 Task: Search one way flight ticket for 4 adults, 1 infant in seat and 1 infant on lap in premium economy from Kotzebue: Ralph Wien Memorial Airport to New Bern: Coastal Carolina Regional Airport (was Craven County Regional) on 5-4-2023. Choice of flights is United. Number of bags: 3 checked bags. Price is upto 107000. Outbound departure time preference is 17:00.
Action: Mouse moved to (381, 321)
Screenshot: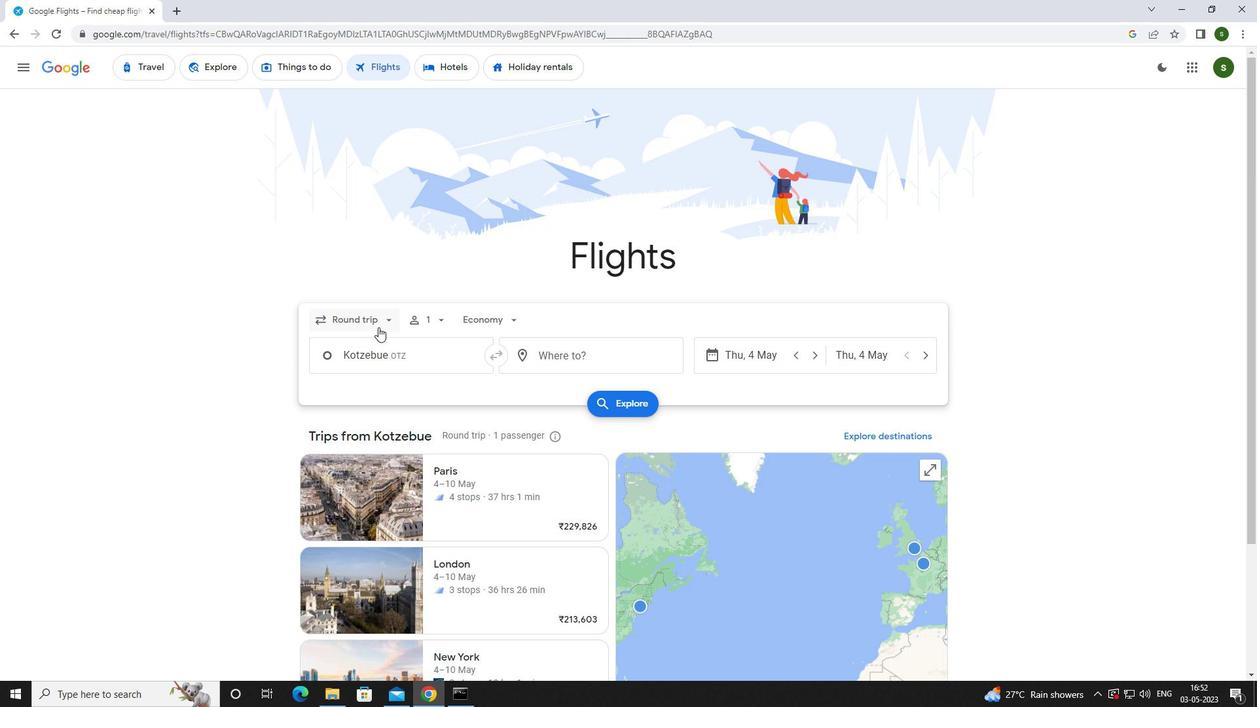 
Action: Mouse pressed left at (381, 321)
Screenshot: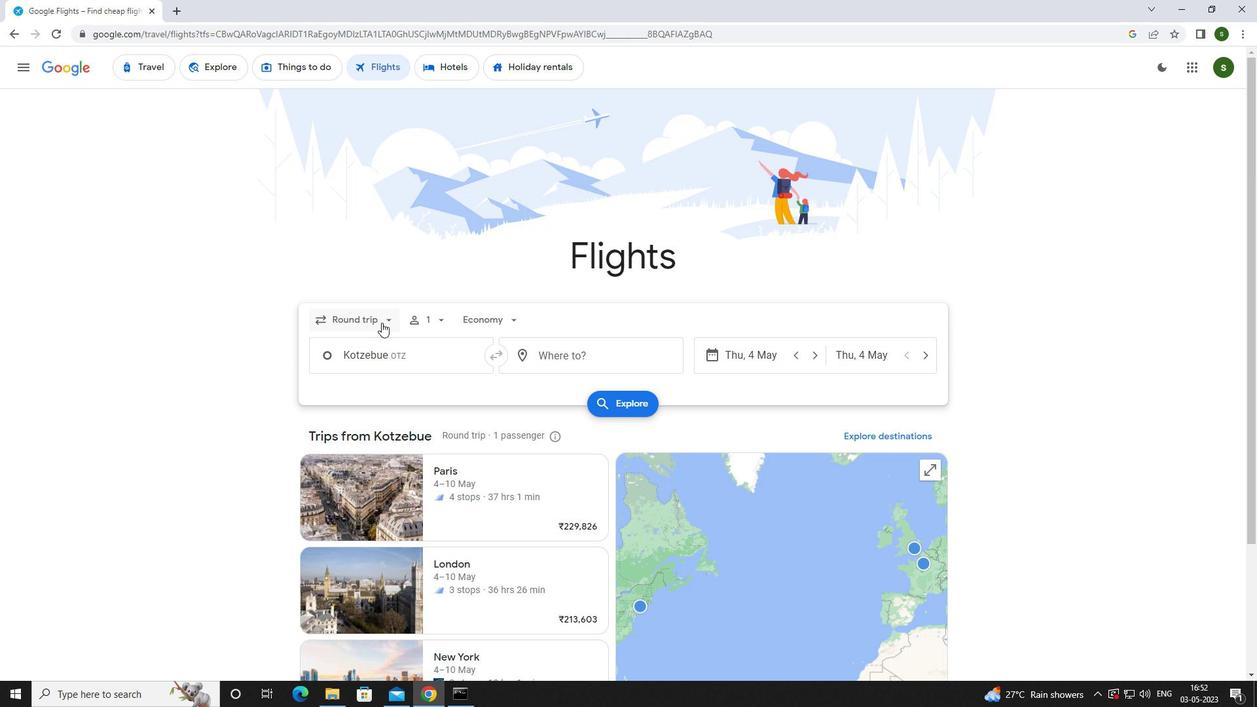 
Action: Mouse moved to (382, 387)
Screenshot: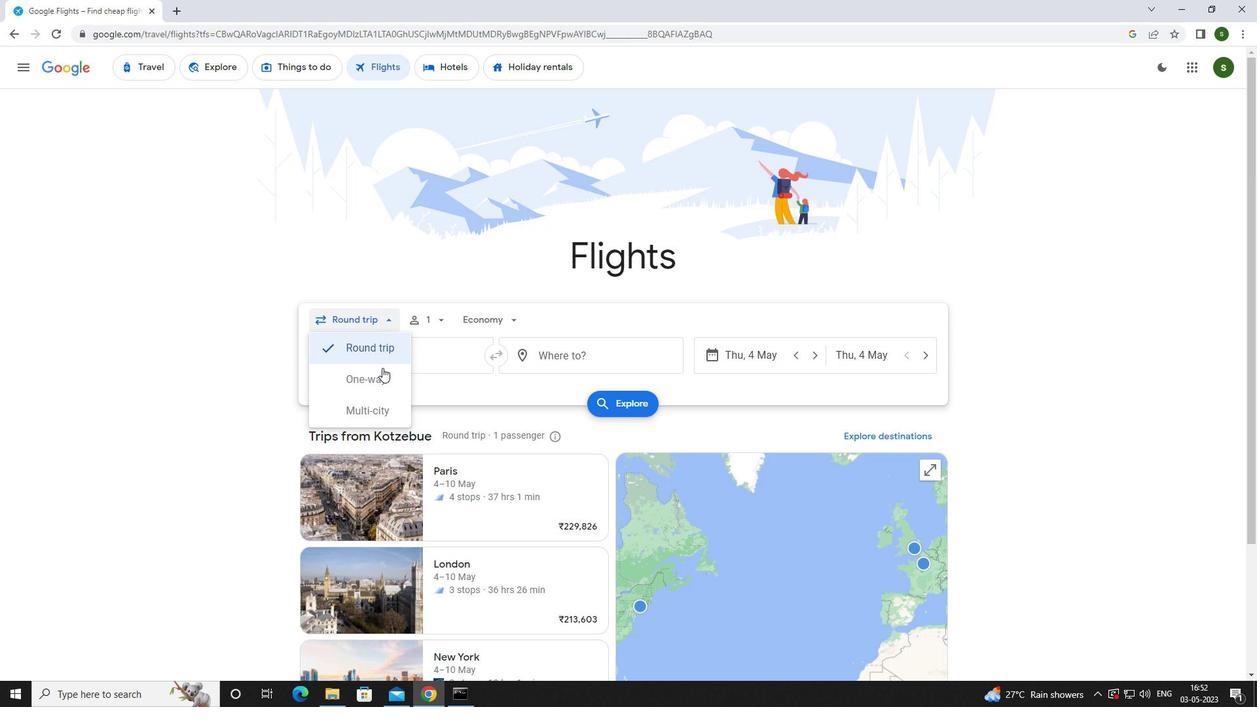 
Action: Mouse pressed left at (382, 387)
Screenshot: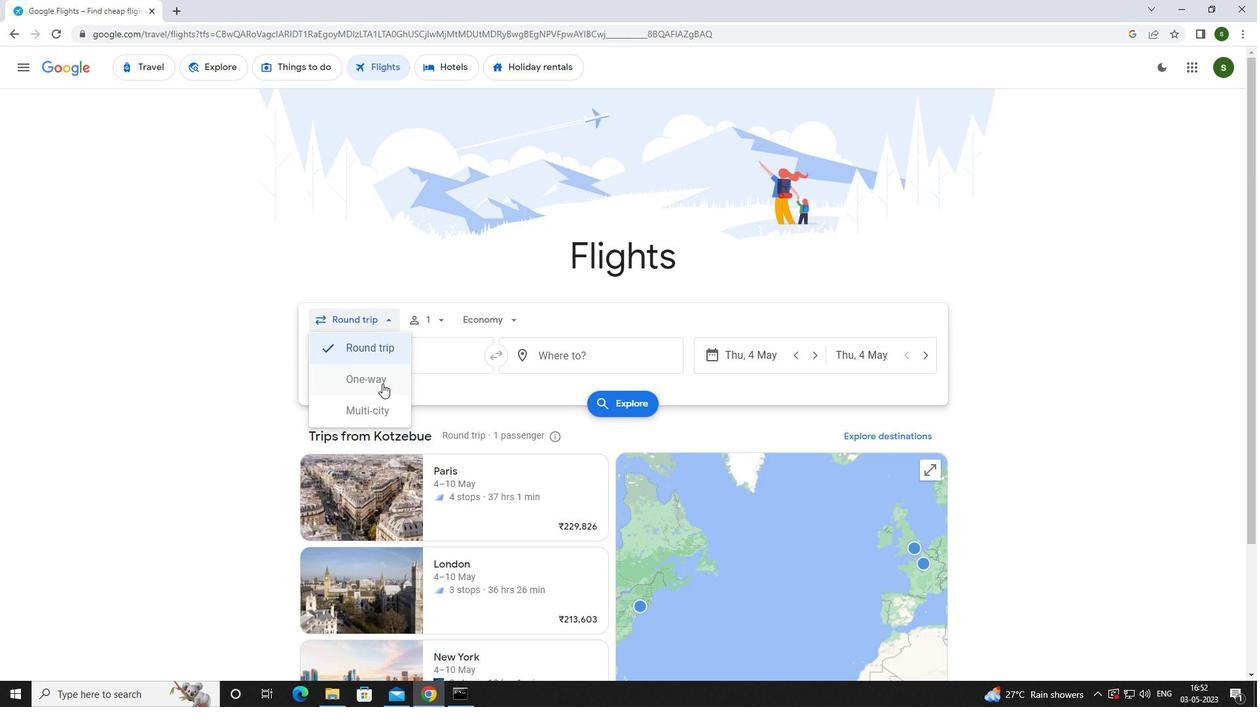 
Action: Mouse moved to (438, 319)
Screenshot: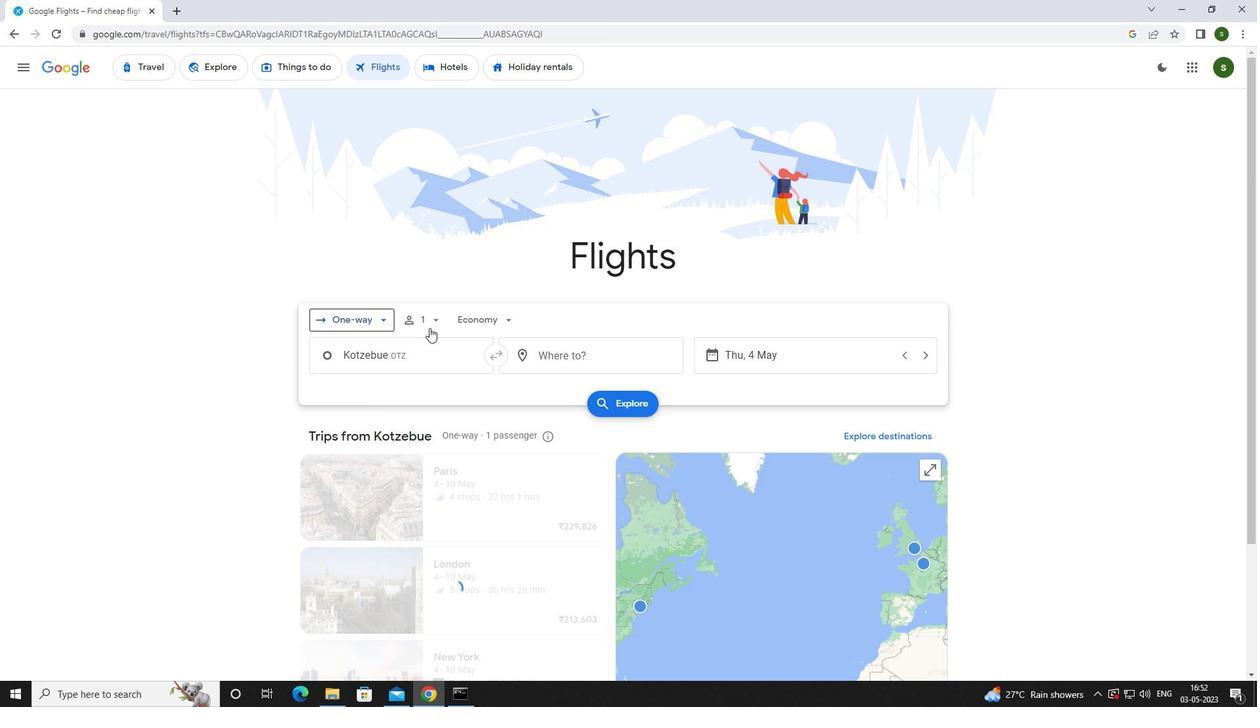 
Action: Mouse pressed left at (438, 319)
Screenshot: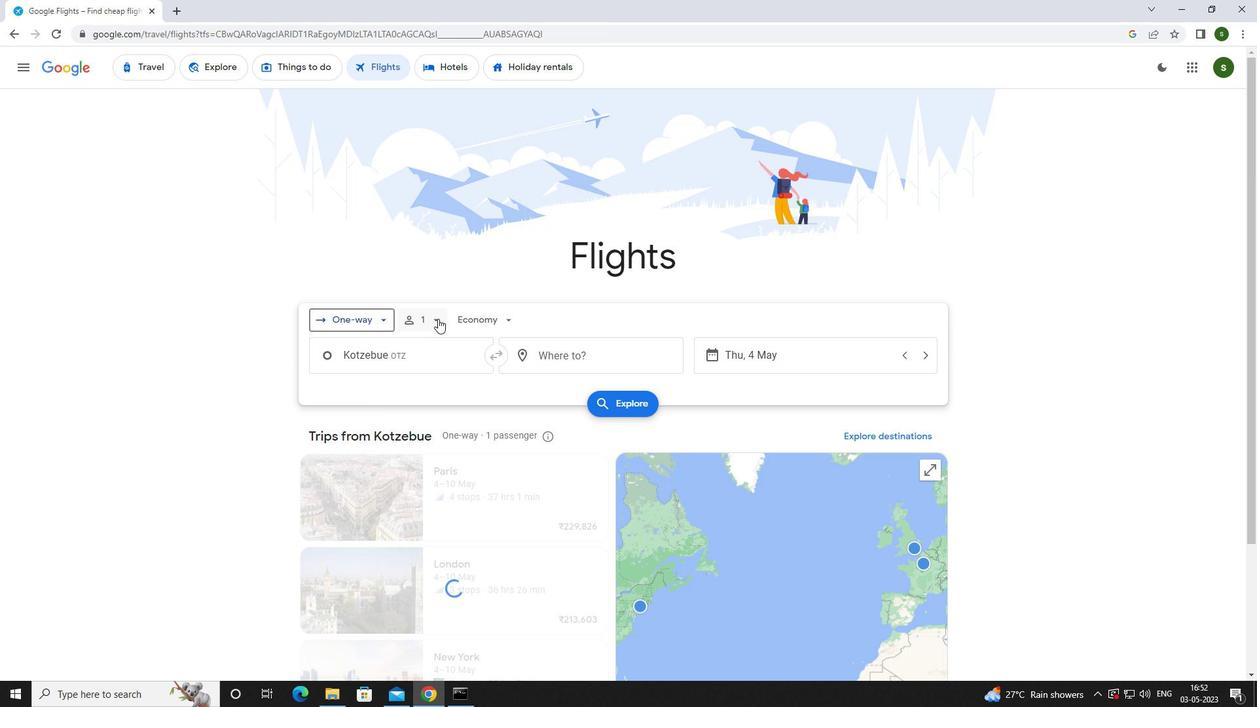 
Action: Mouse moved to (536, 350)
Screenshot: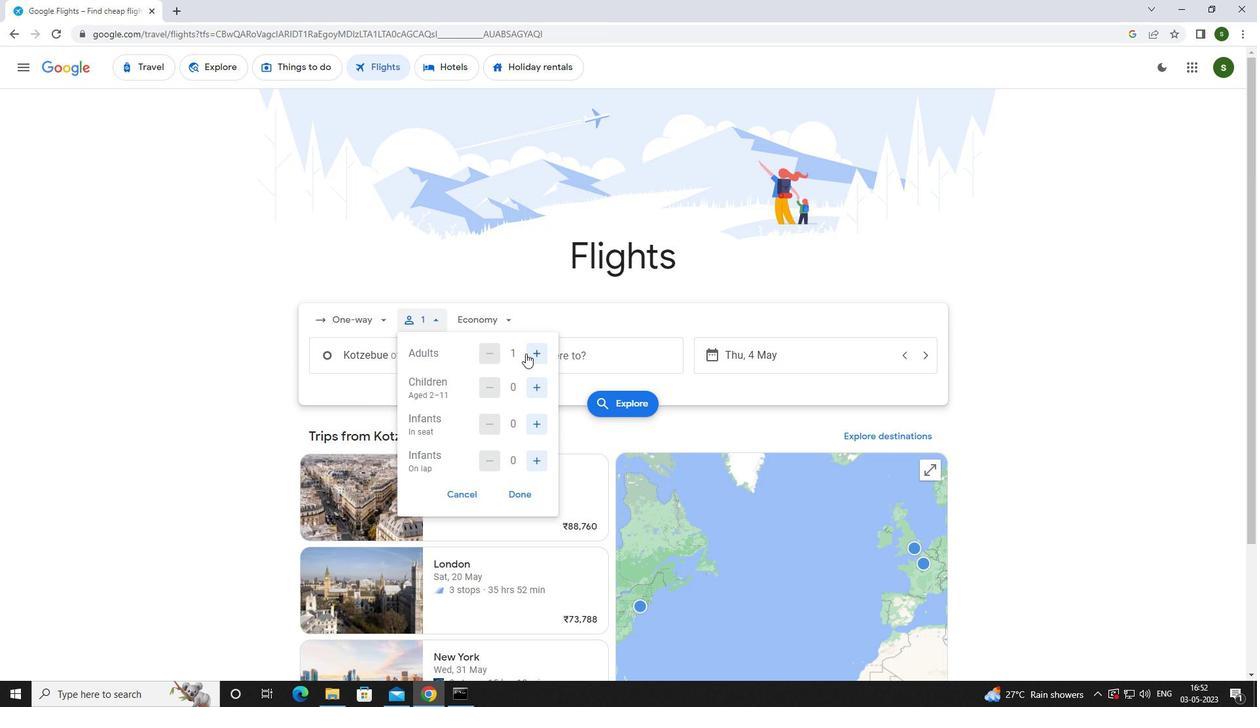 
Action: Mouse pressed left at (536, 350)
Screenshot: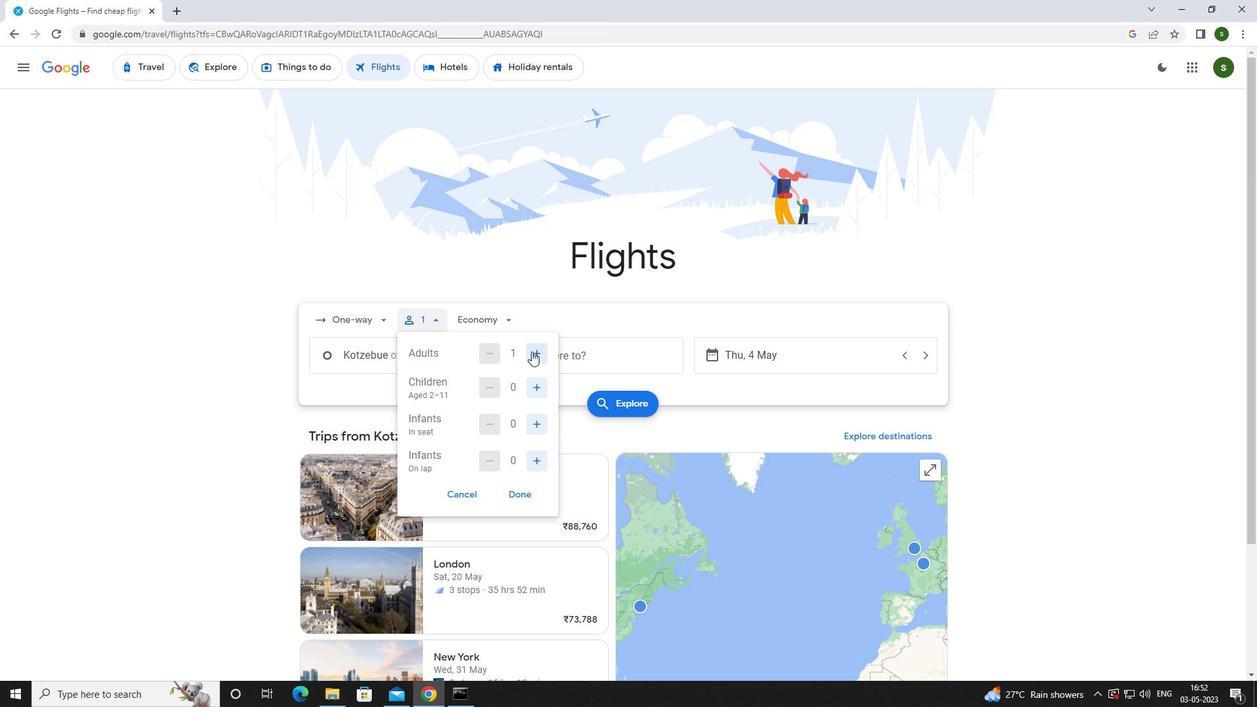 
Action: Mouse pressed left at (536, 350)
Screenshot: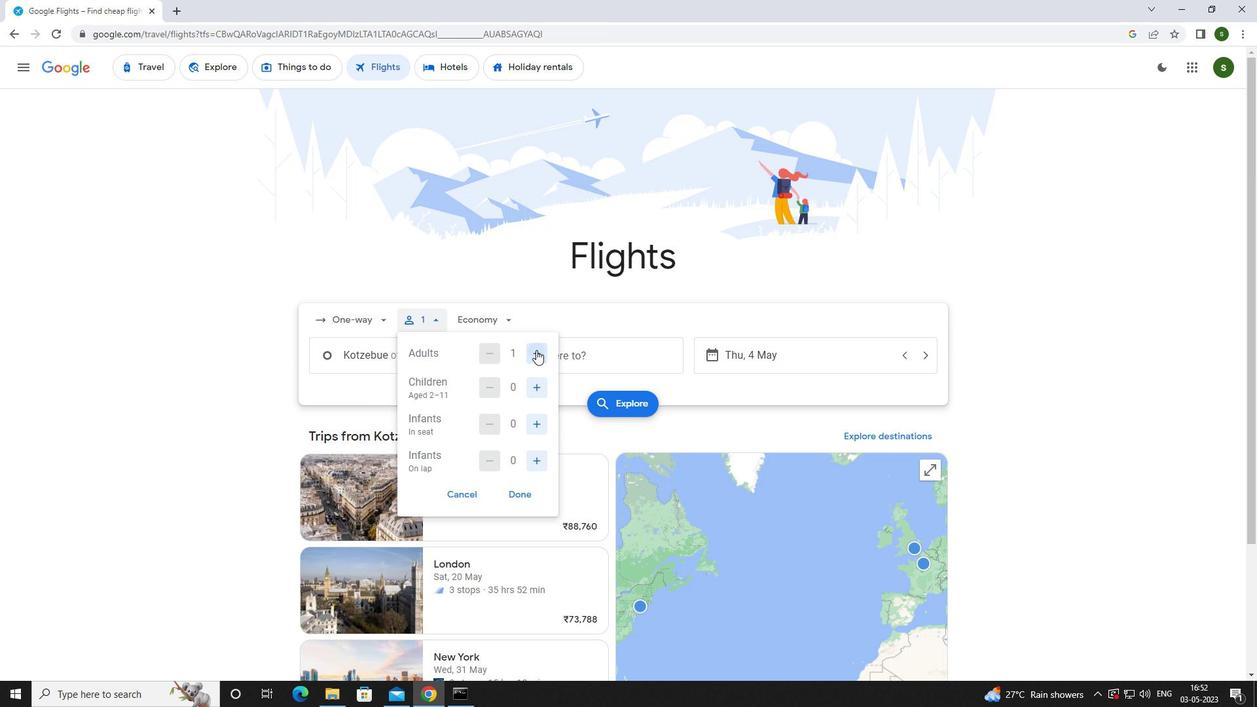 
Action: Mouse pressed left at (536, 350)
Screenshot: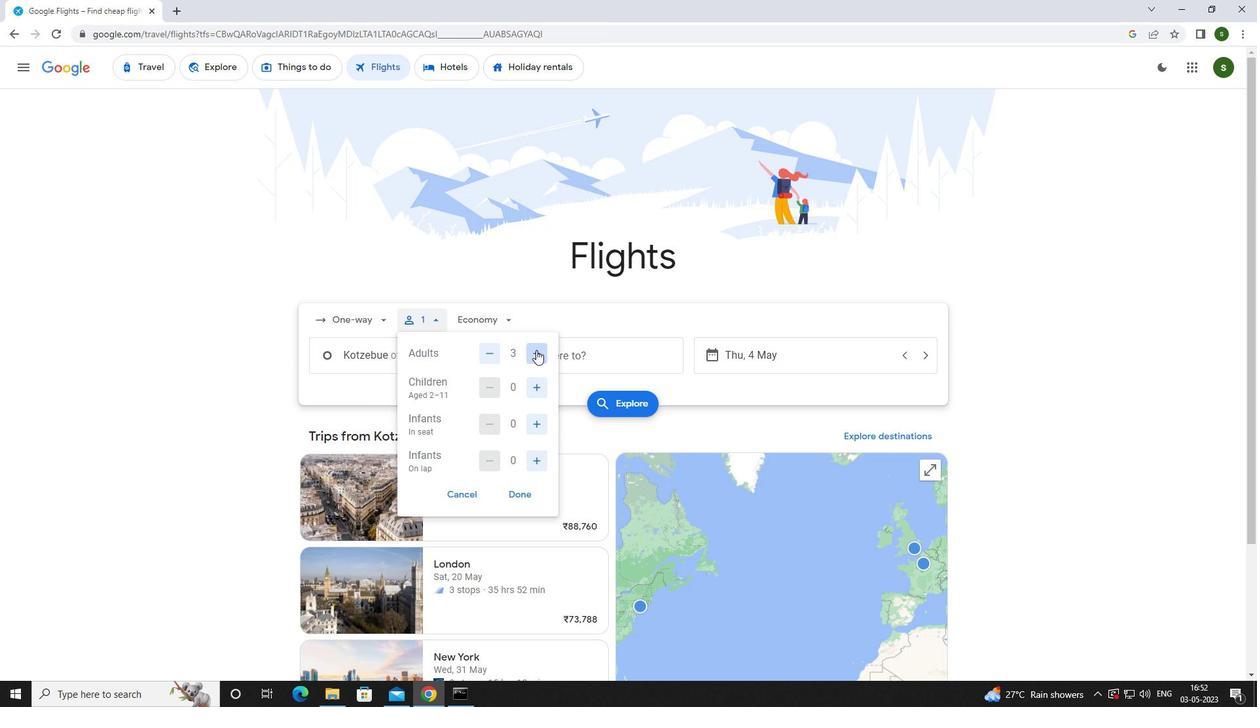 
Action: Mouse moved to (534, 433)
Screenshot: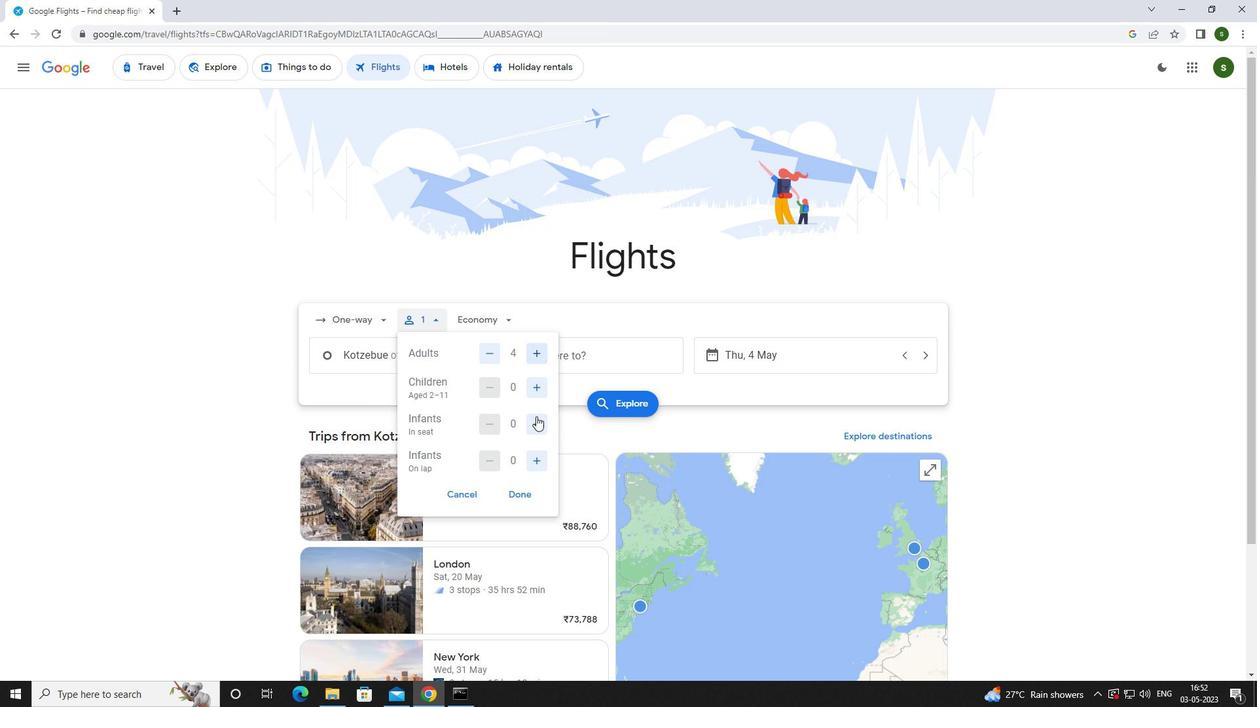 
Action: Mouse pressed left at (534, 433)
Screenshot: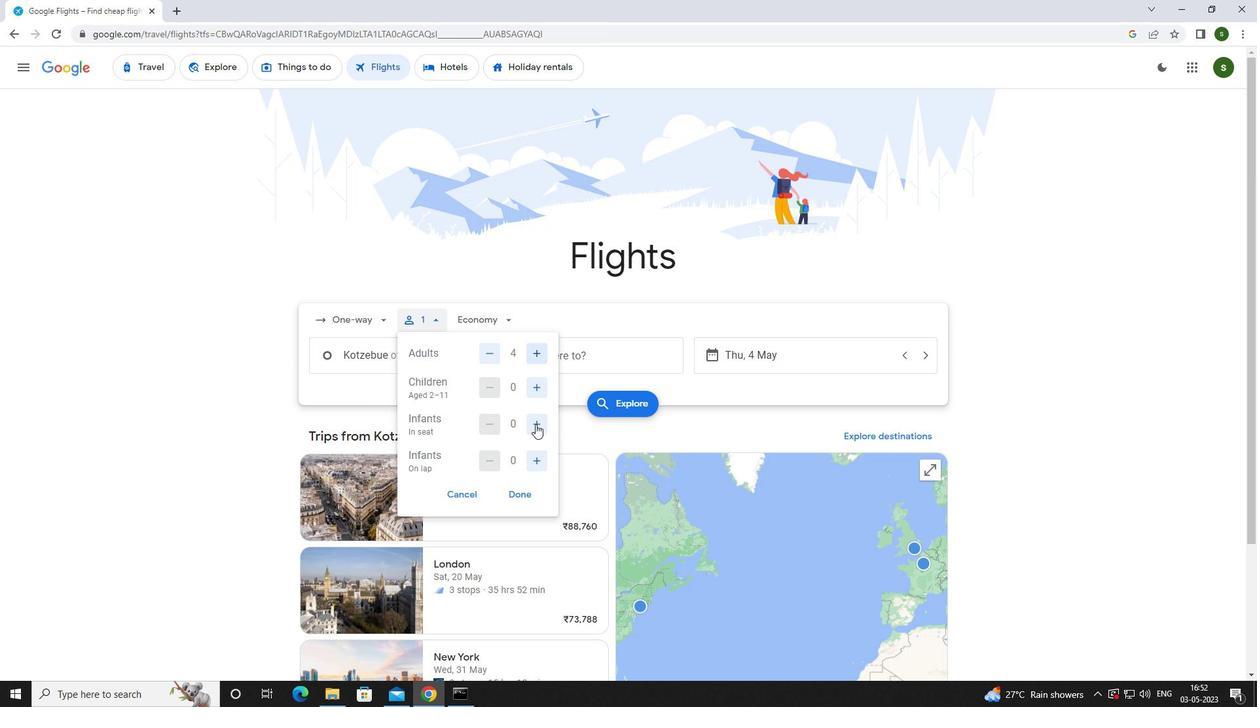 
Action: Mouse moved to (536, 454)
Screenshot: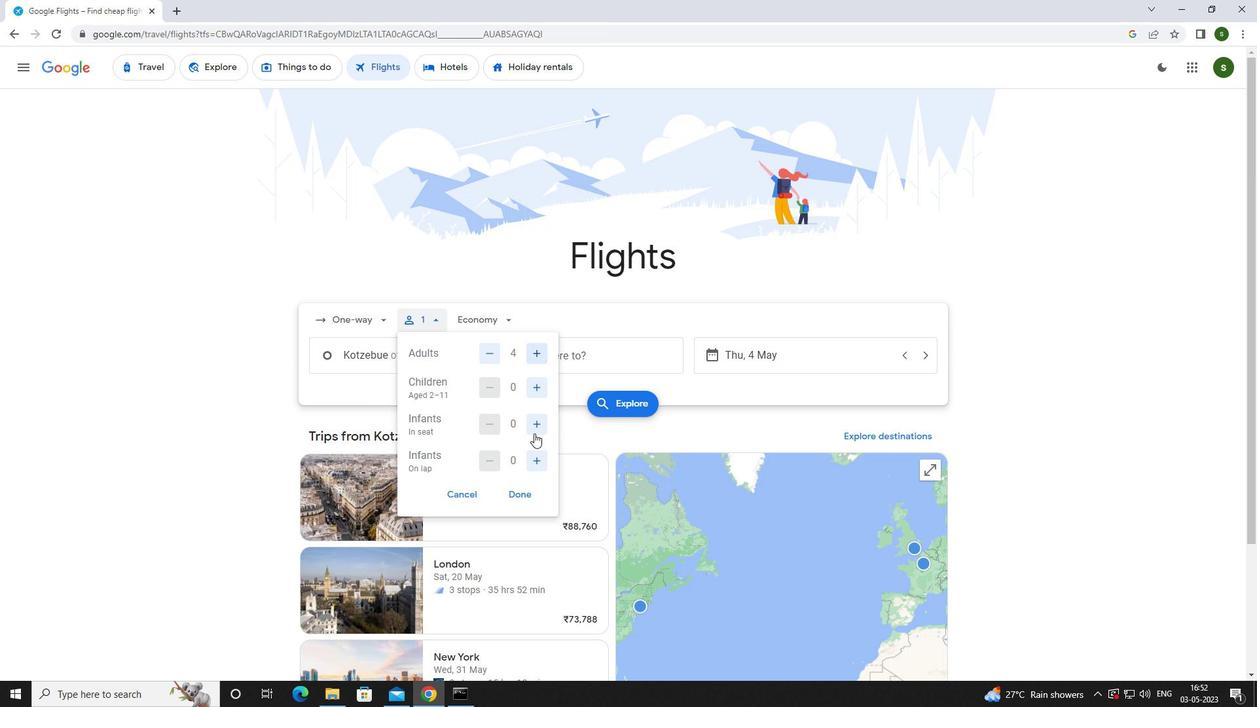 
Action: Mouse pressed left at (536, 454)
Screenshot: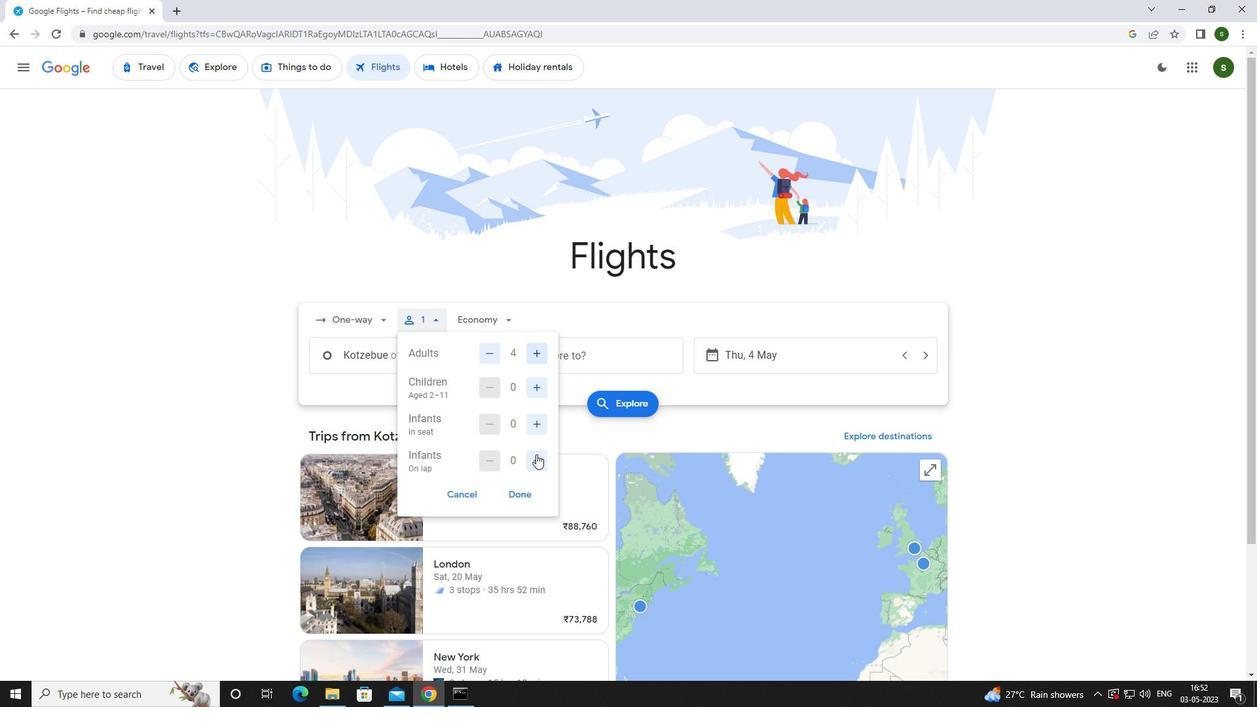 
Action: Mouse moved to (494, 317)
Screenshot: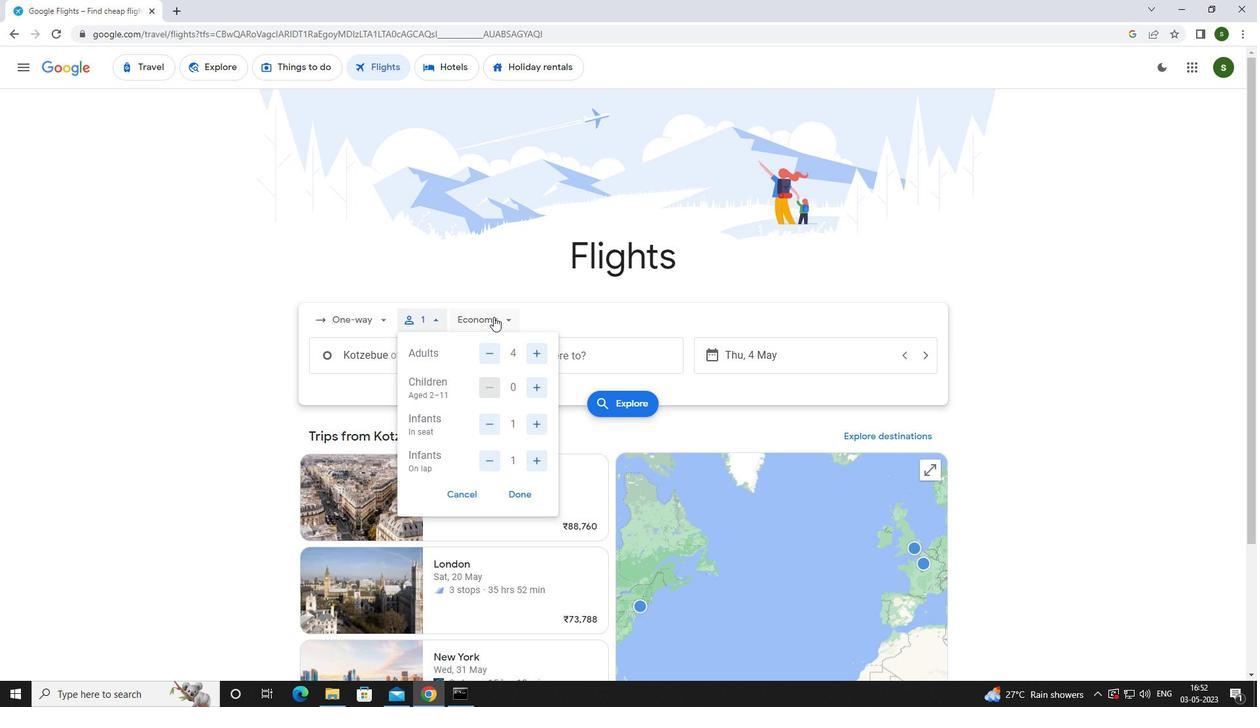 
Action: Mouse pressed left at (494, 317)
Screenshot: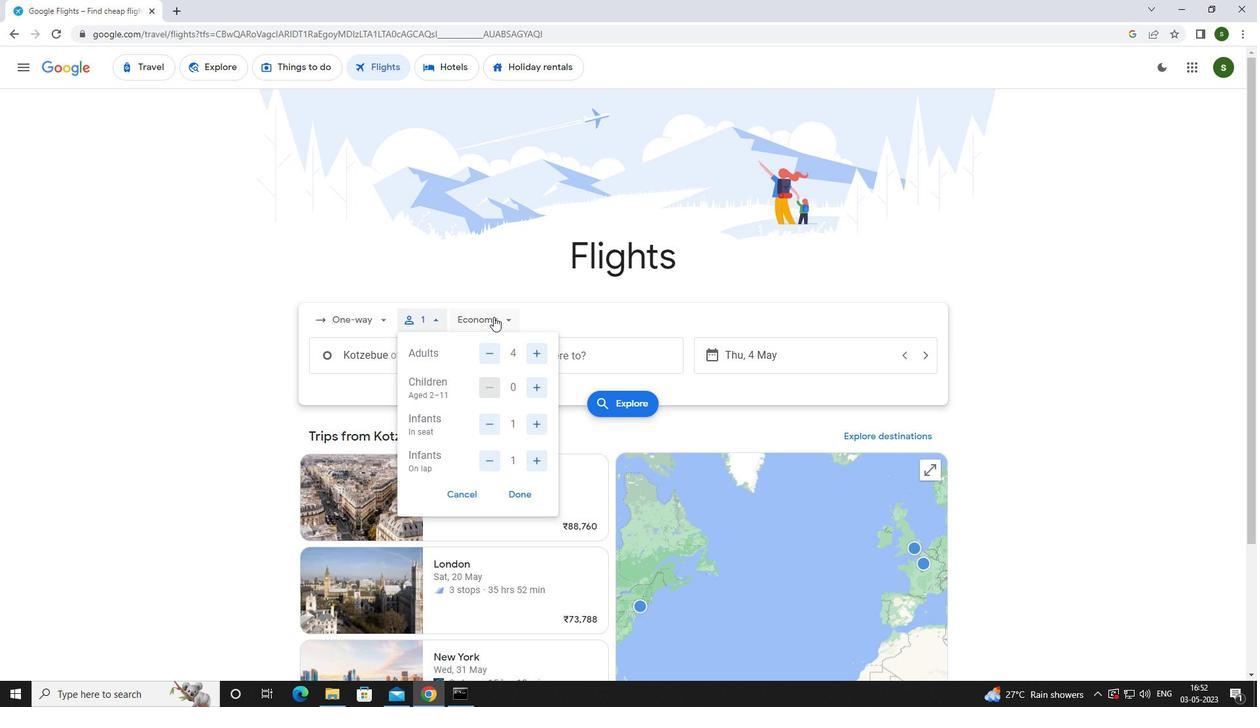 
Action: Mouse moved to (506, 381)
Screenshot: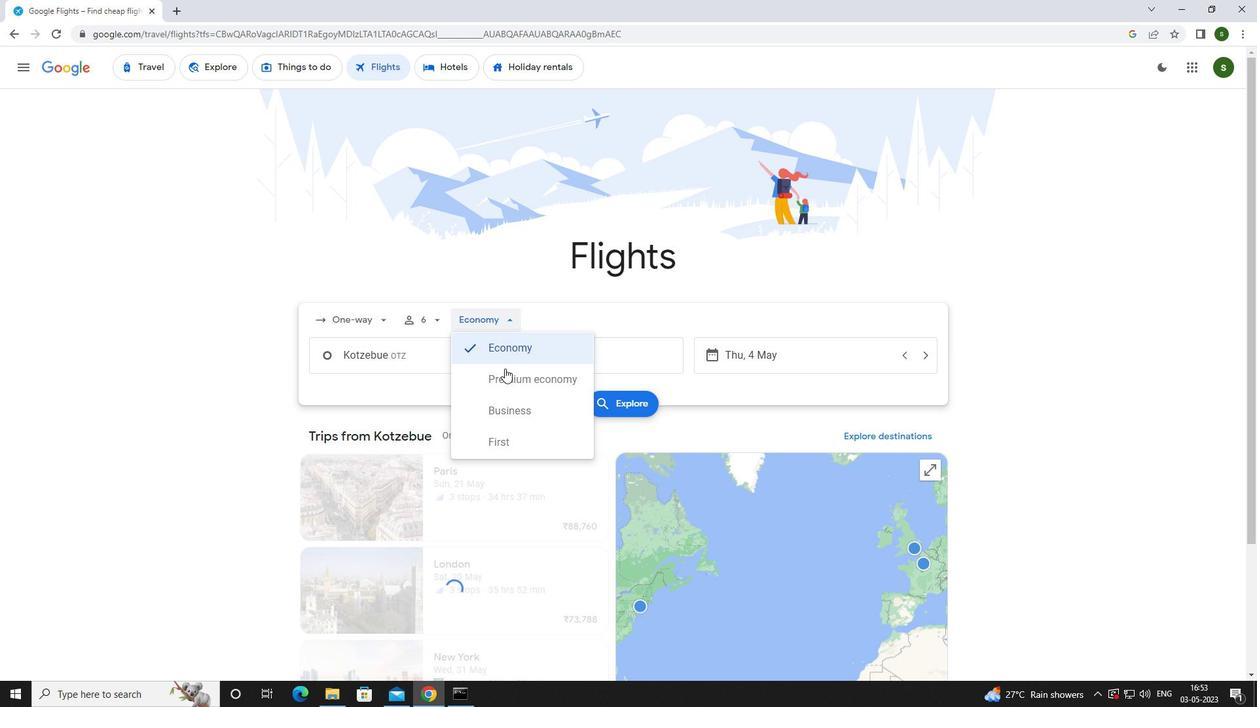 
Action: Mouse pressed left at (506, 381)
Screenshot: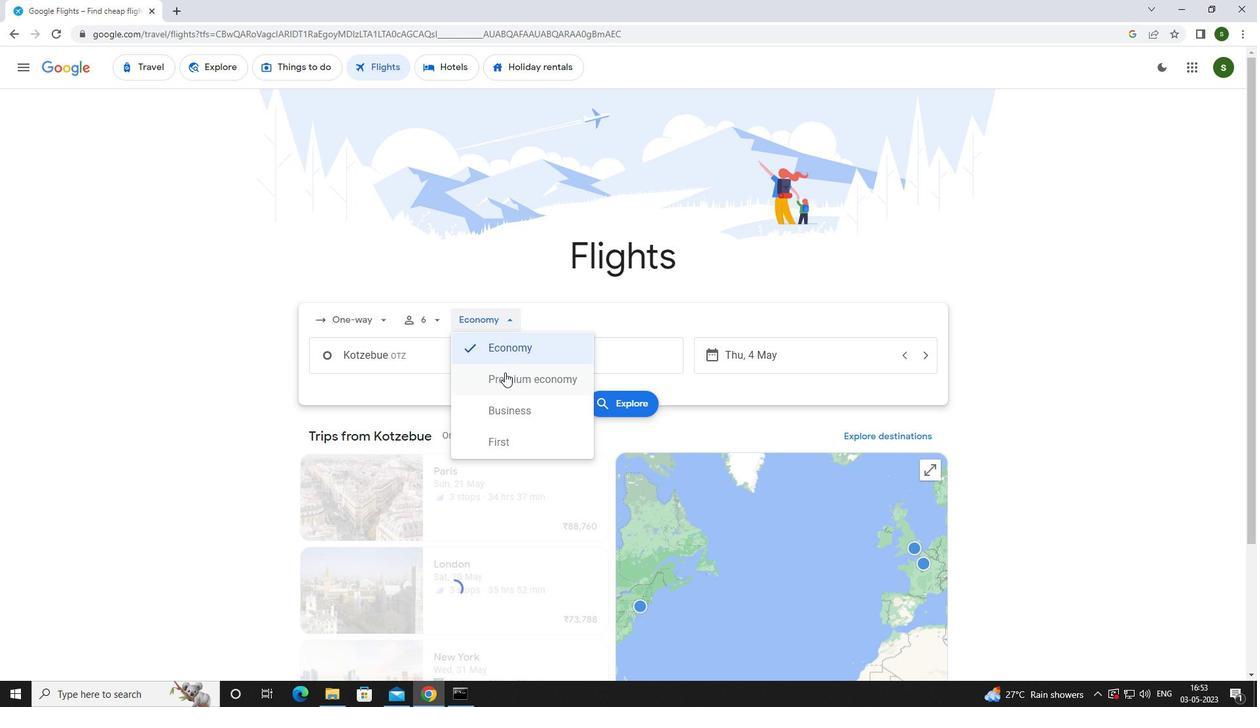 
Action: Mouse moved to (442, 353)
Screenshot: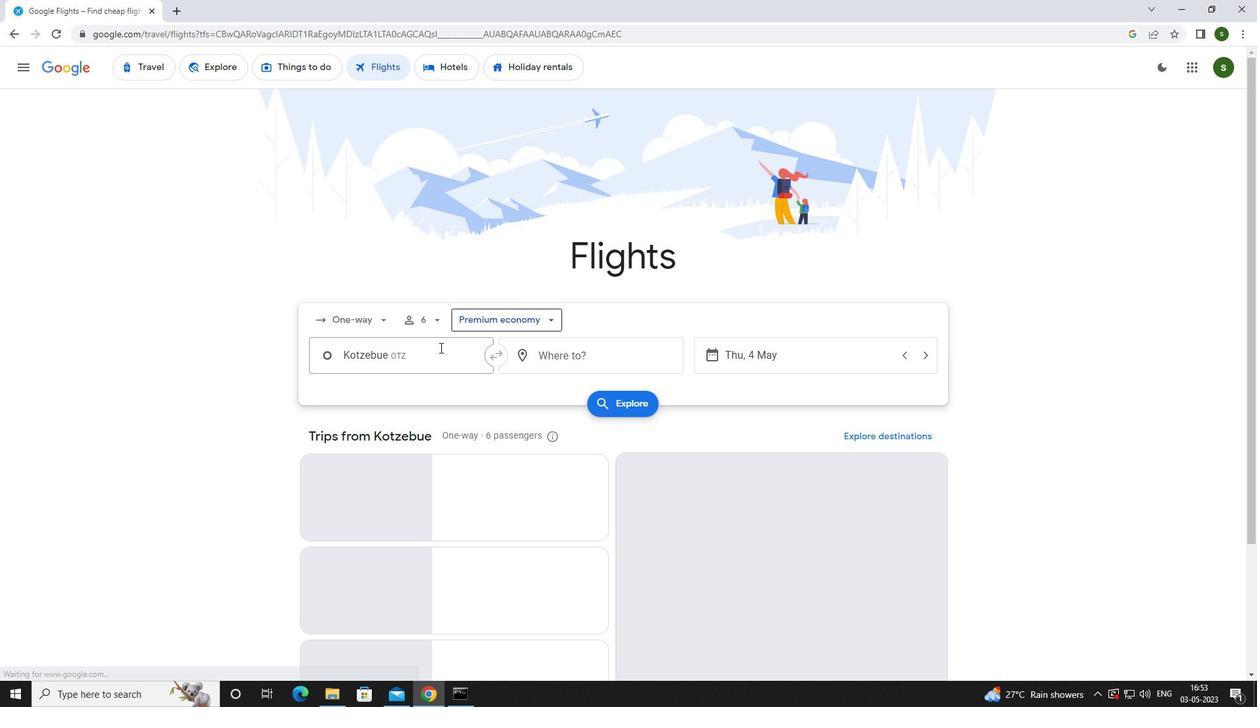 
Action: Mouse pressed left at (442, 353)
Screenshot: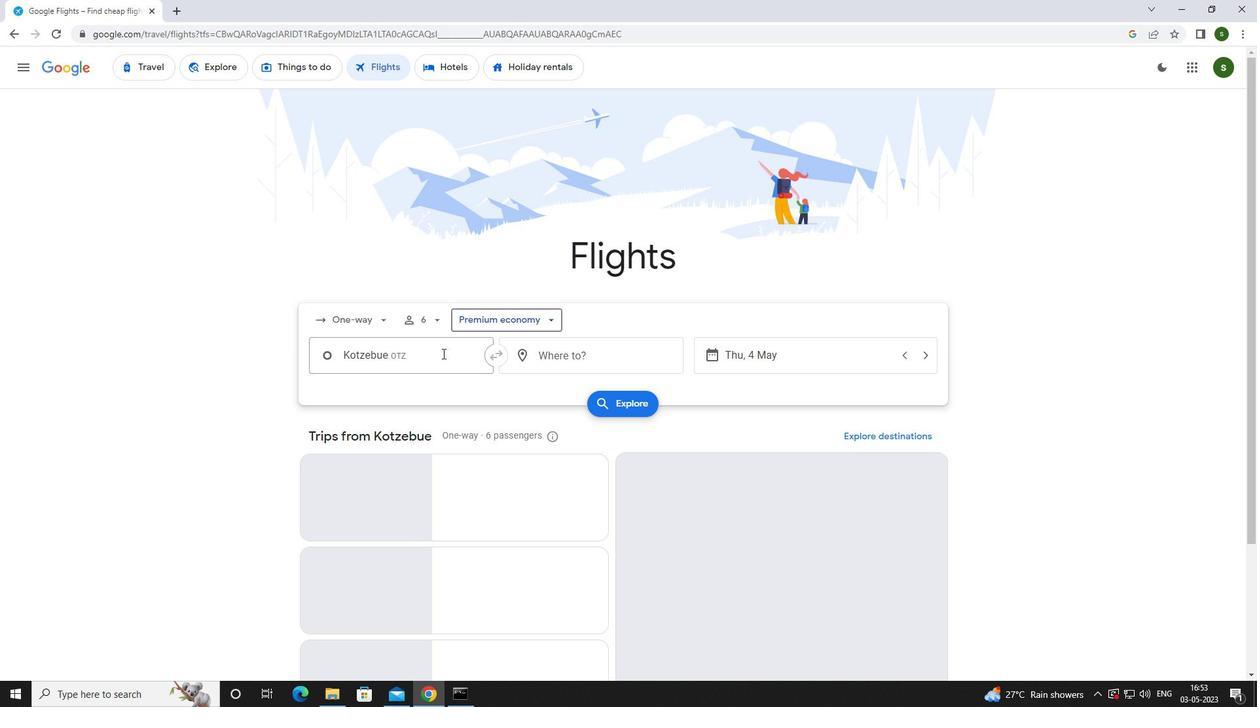 
Action: Key pressed <Key.caps_lock>r<Key.caps_lock>ap<Key.backspace>lp
Screenshot: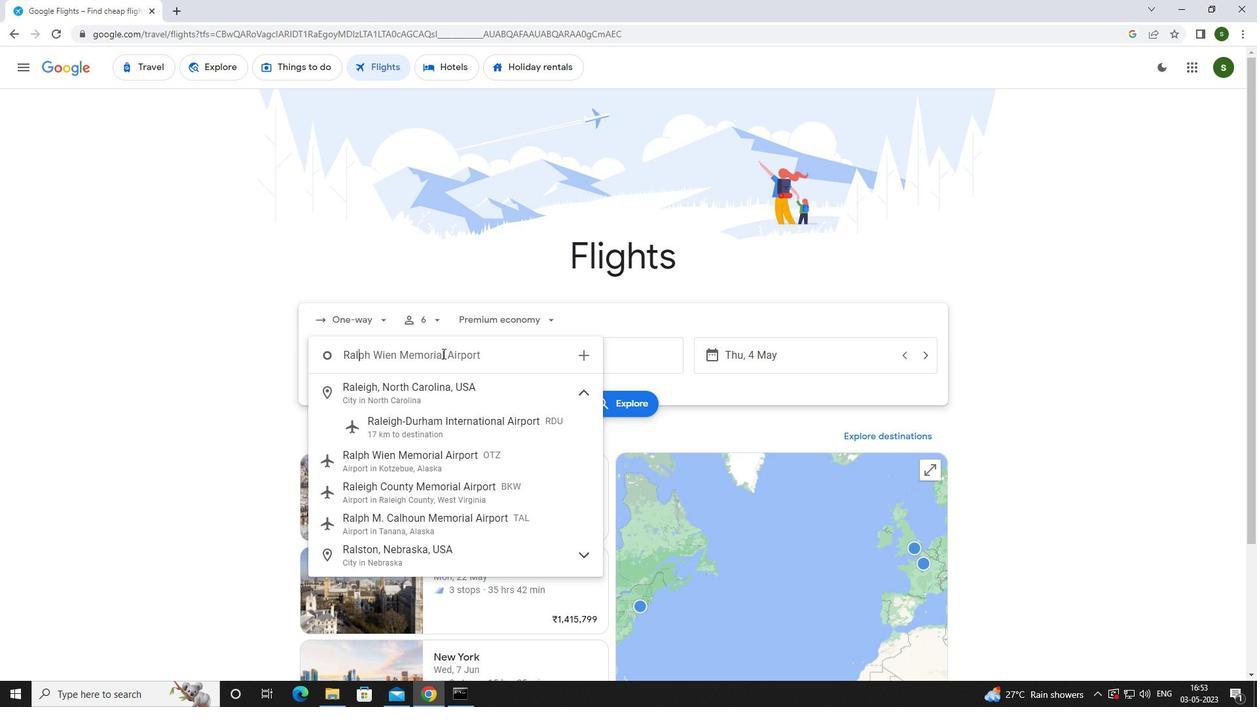 
Action: Mouse moved to (445, 379)
Screenshot: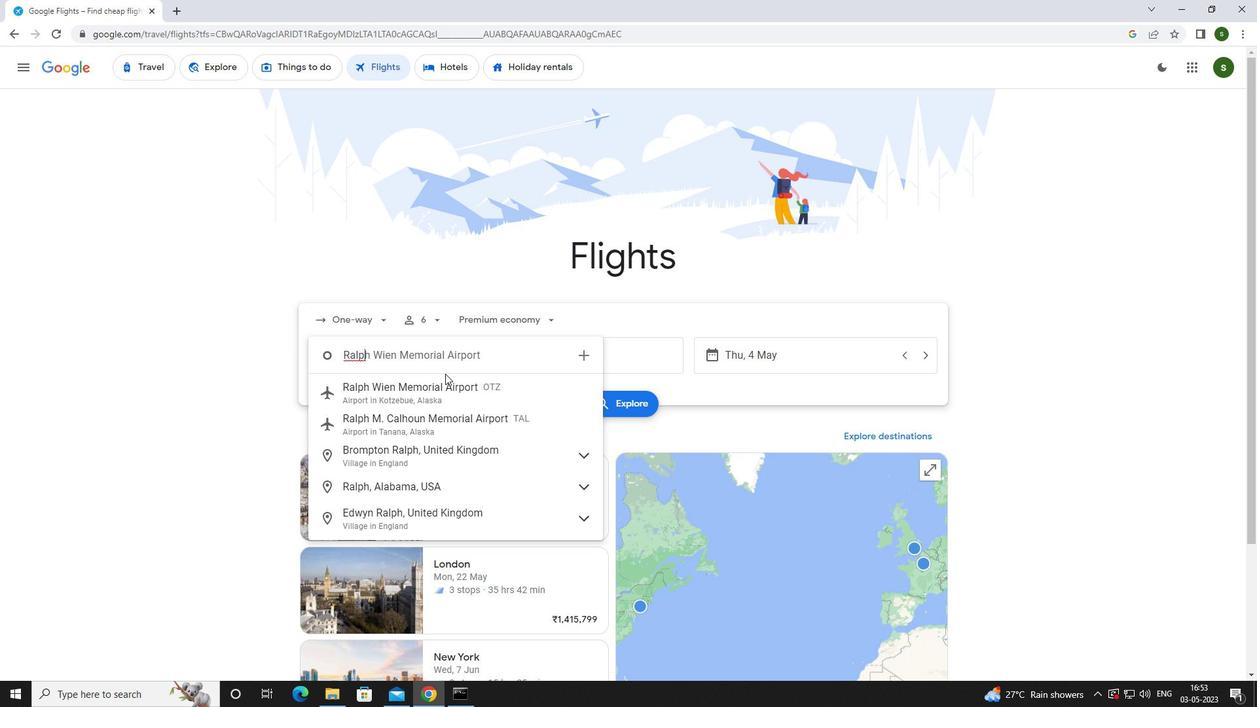 
Action: Mouse pressed left at (445, 379)
Screenshot: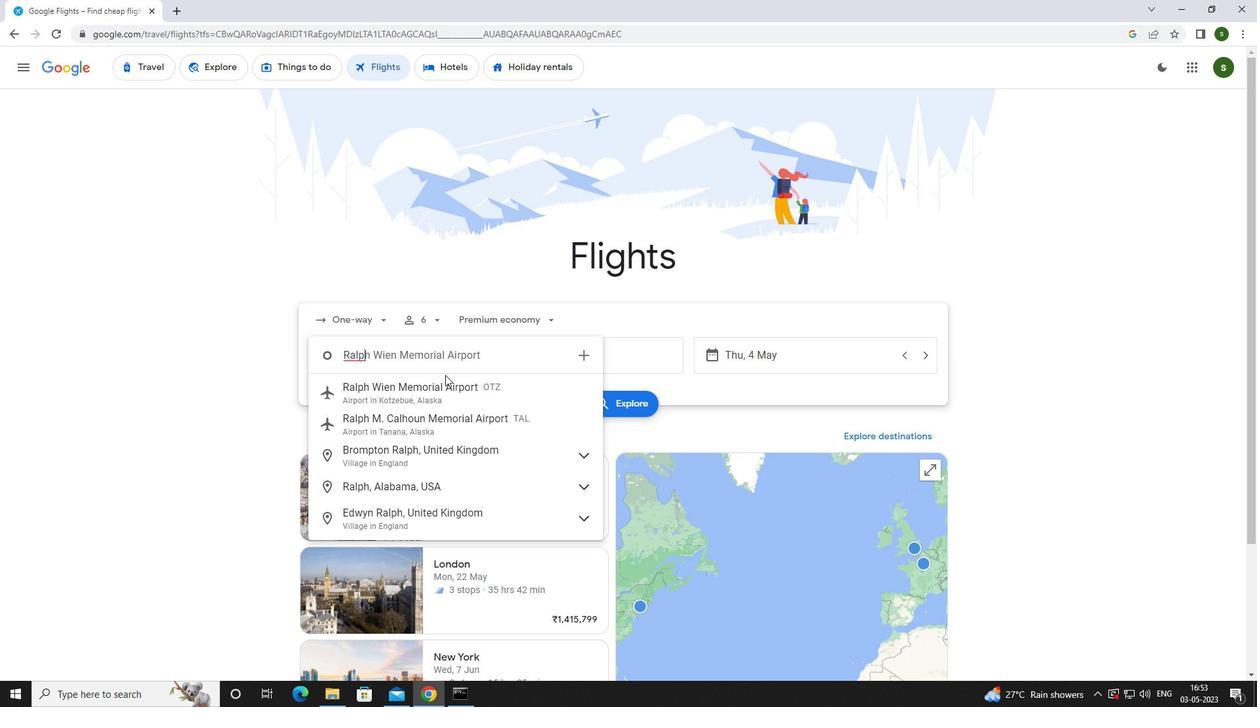 
Action: Mouse moved to (542, 349)
Screenshot: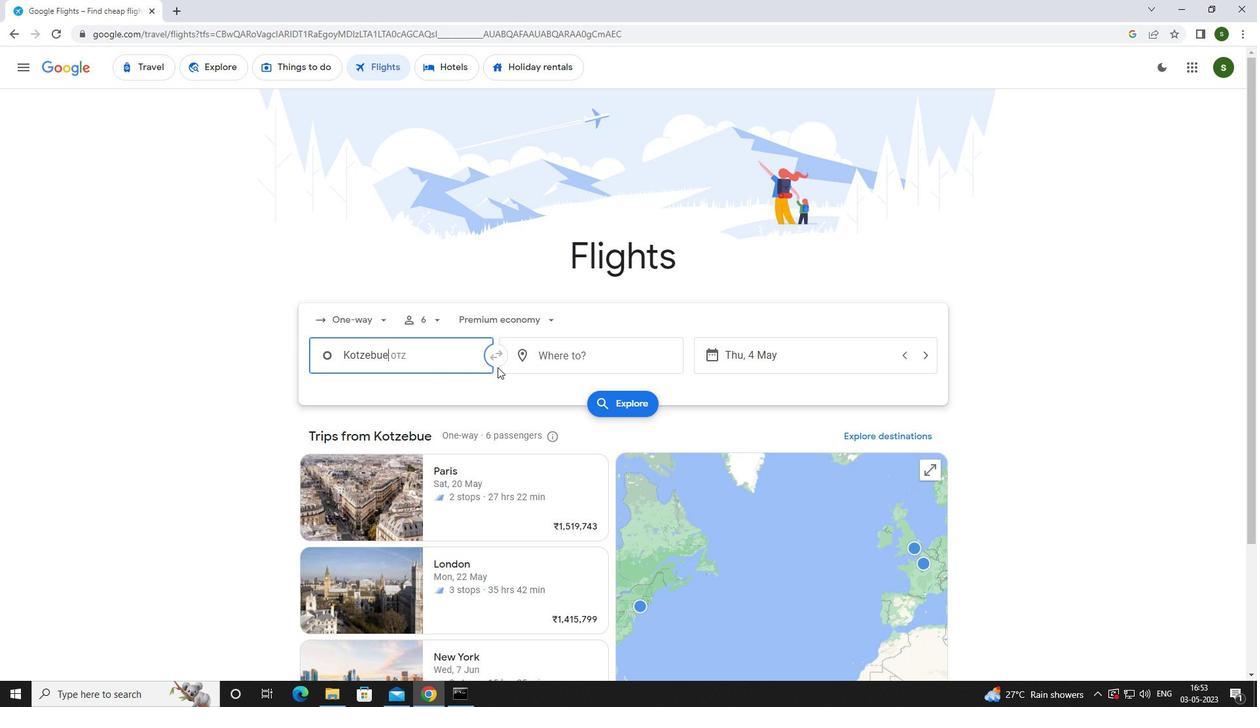 
Action: Mouse pressed left at (542, 349)
Screenshot: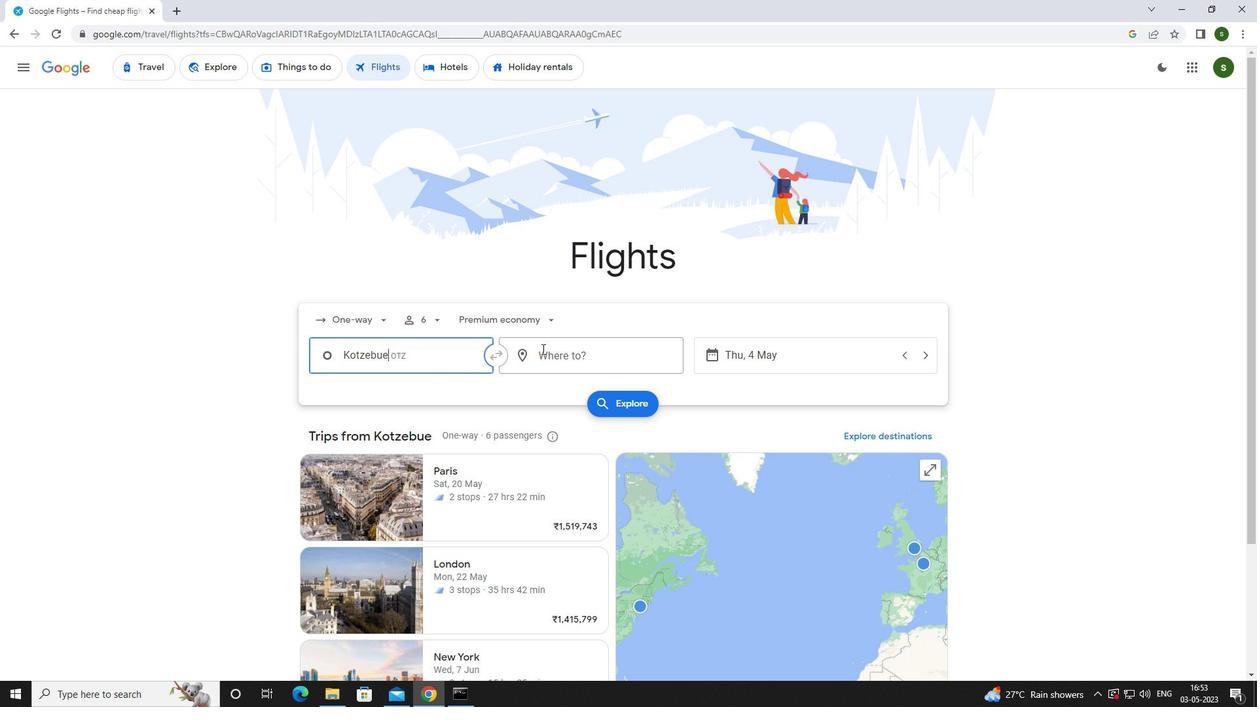 
Action: Key pressed <Key.caps_lock>c<Key.caps_lock>oastal
Screenshot: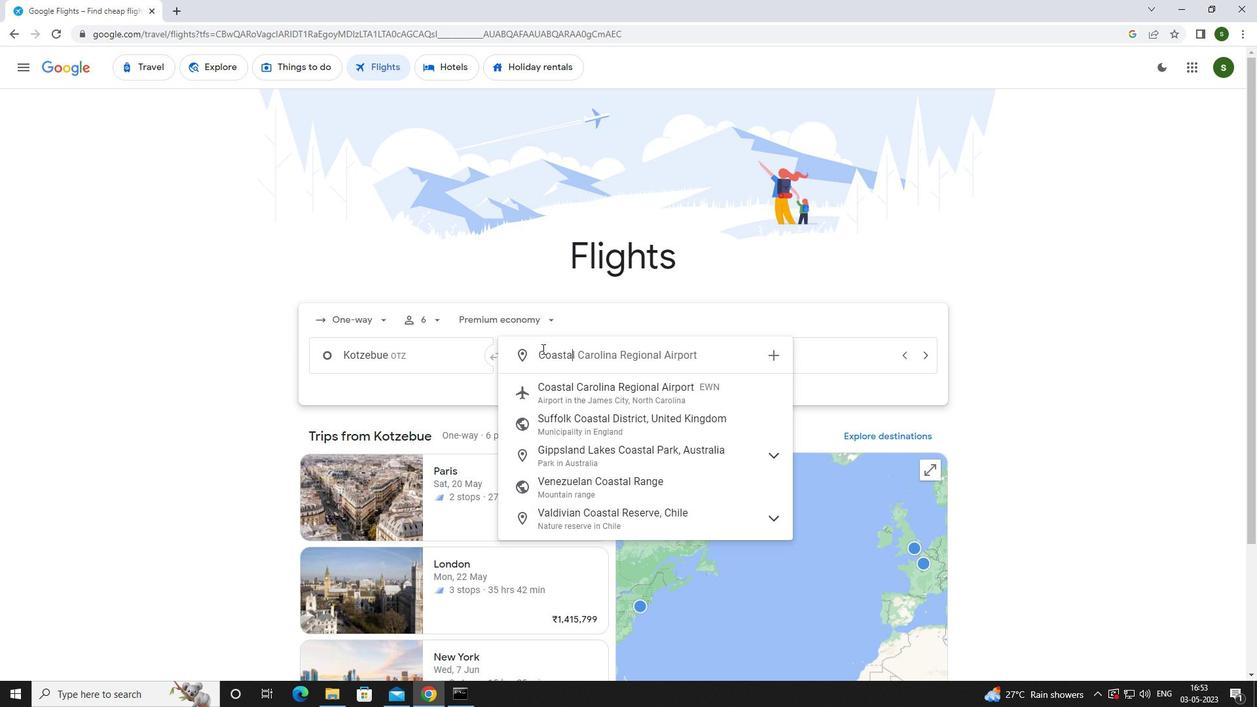 
Action: Mouse moved to (611, 390)
Screenshot: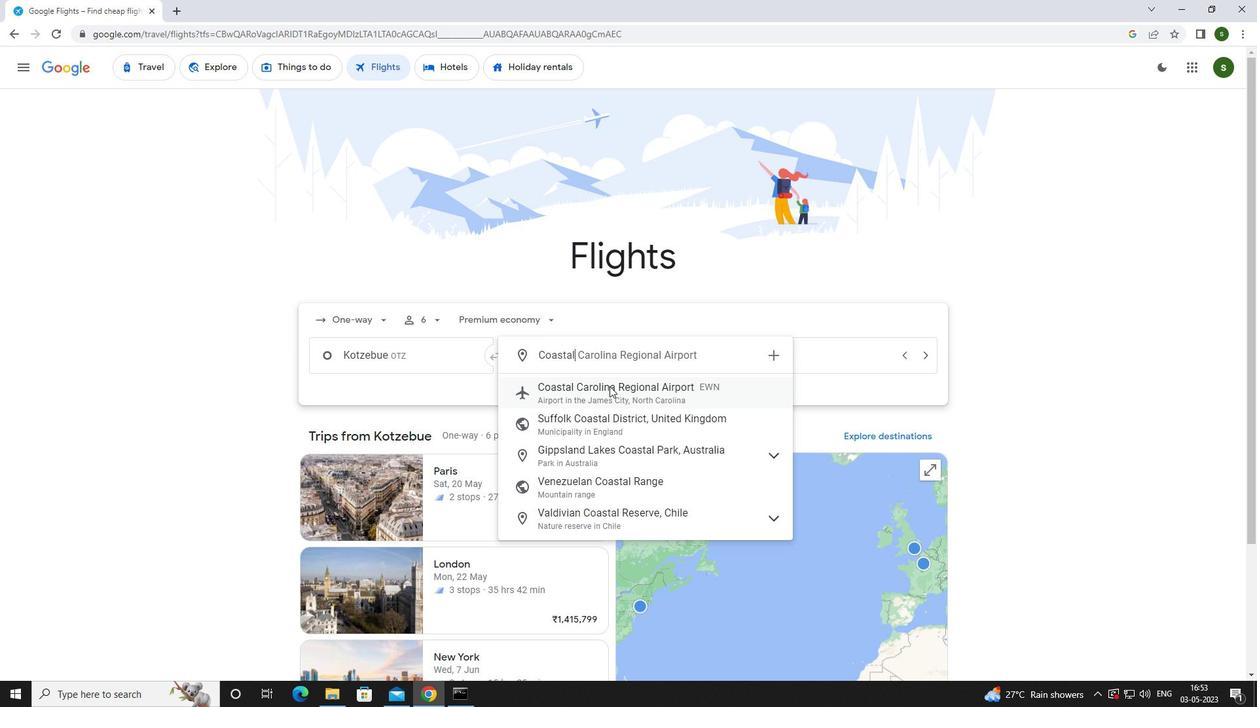 
Action: Mouse pressed left at (611, 390)
Screenshot: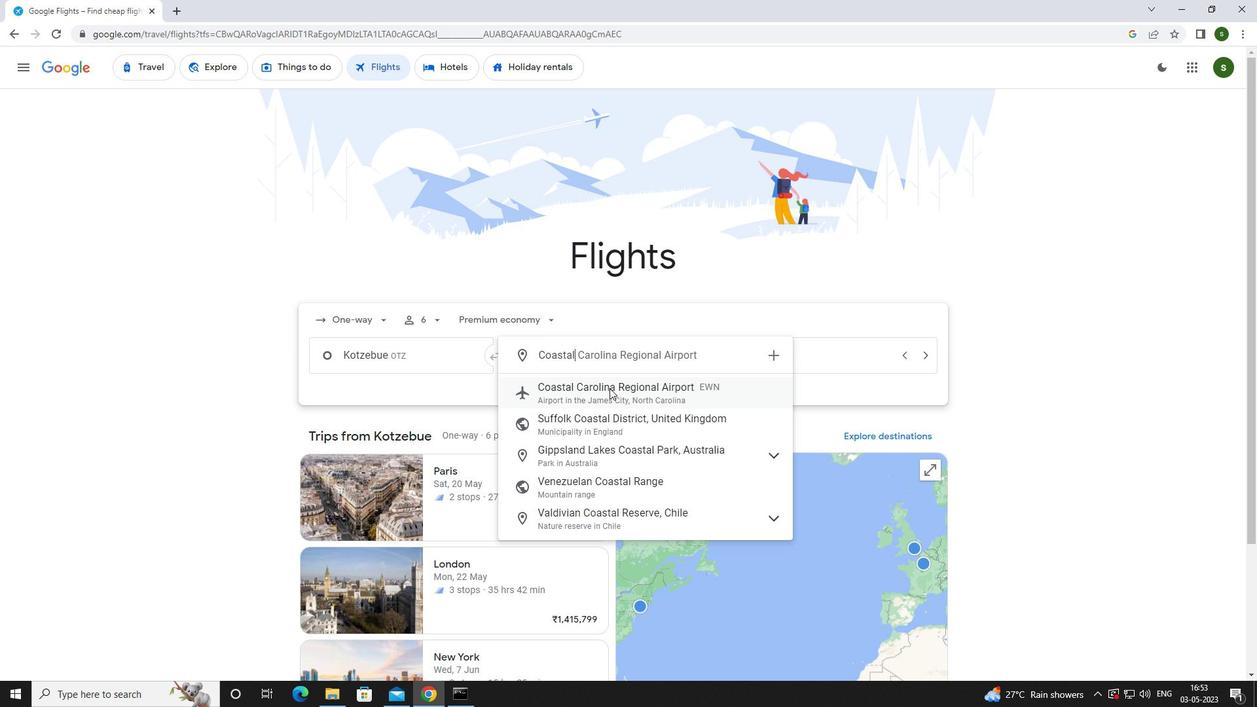 
Action: Mouse moved to (782, 357)
Screenshot: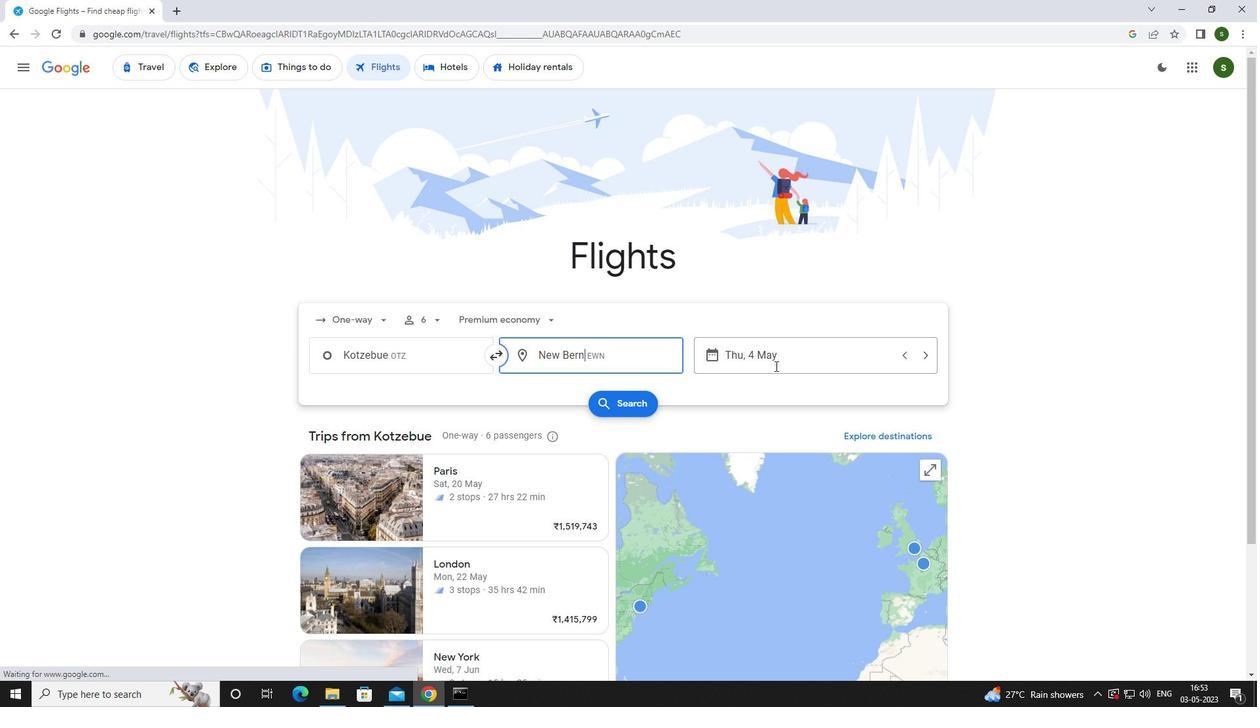 
Action: Mouse pressed left at (782, 357)
Screenshot: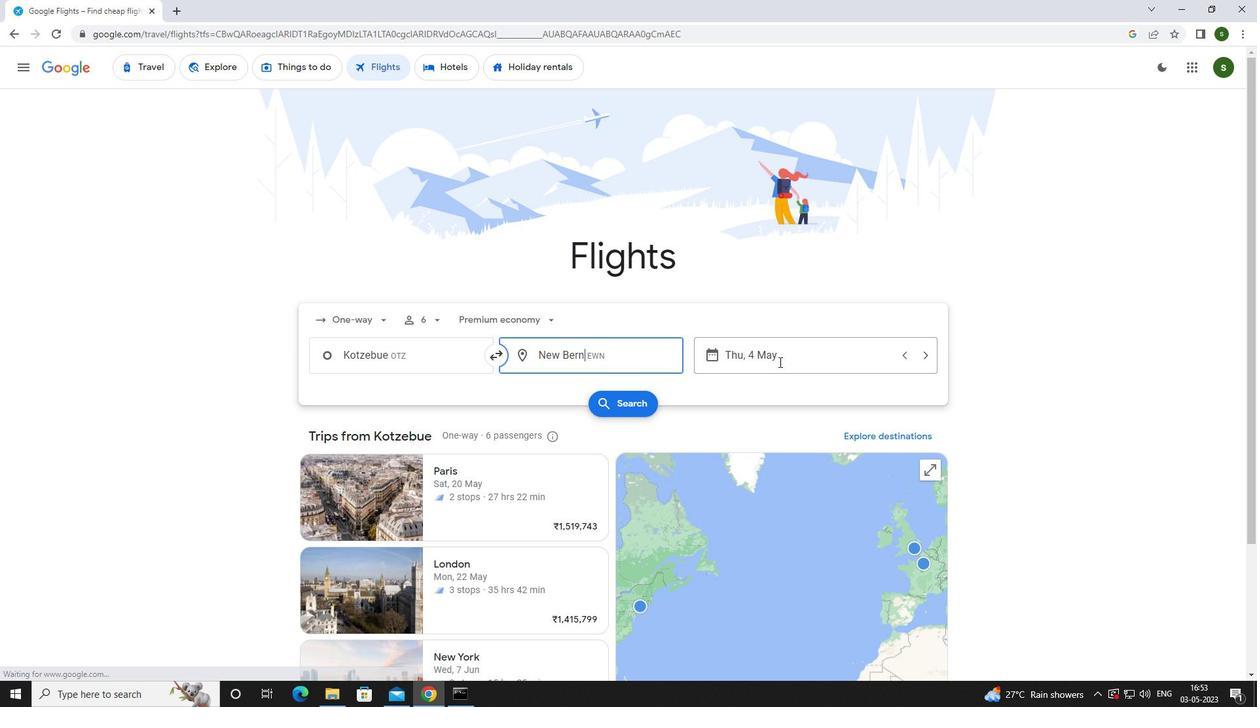 
Action: Mouse moved to (606, 438)
Screenshot: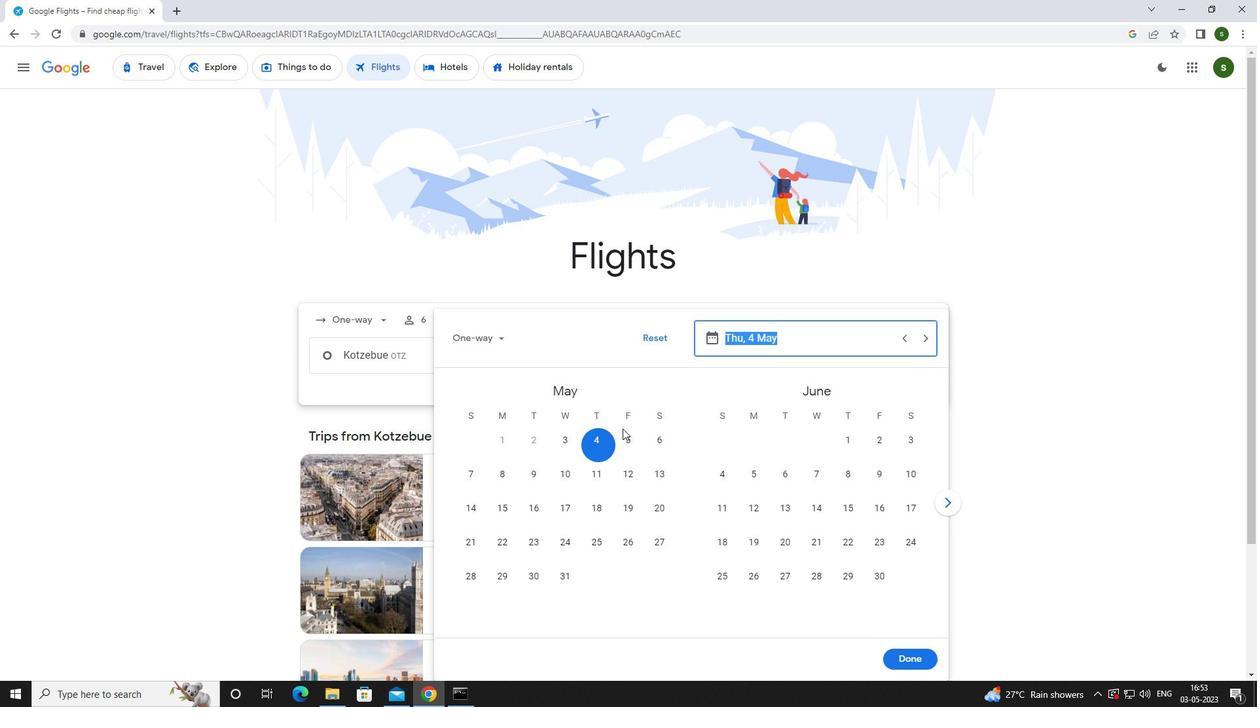 
Action: Mouse pressed left at (606, 438)
Screenshot: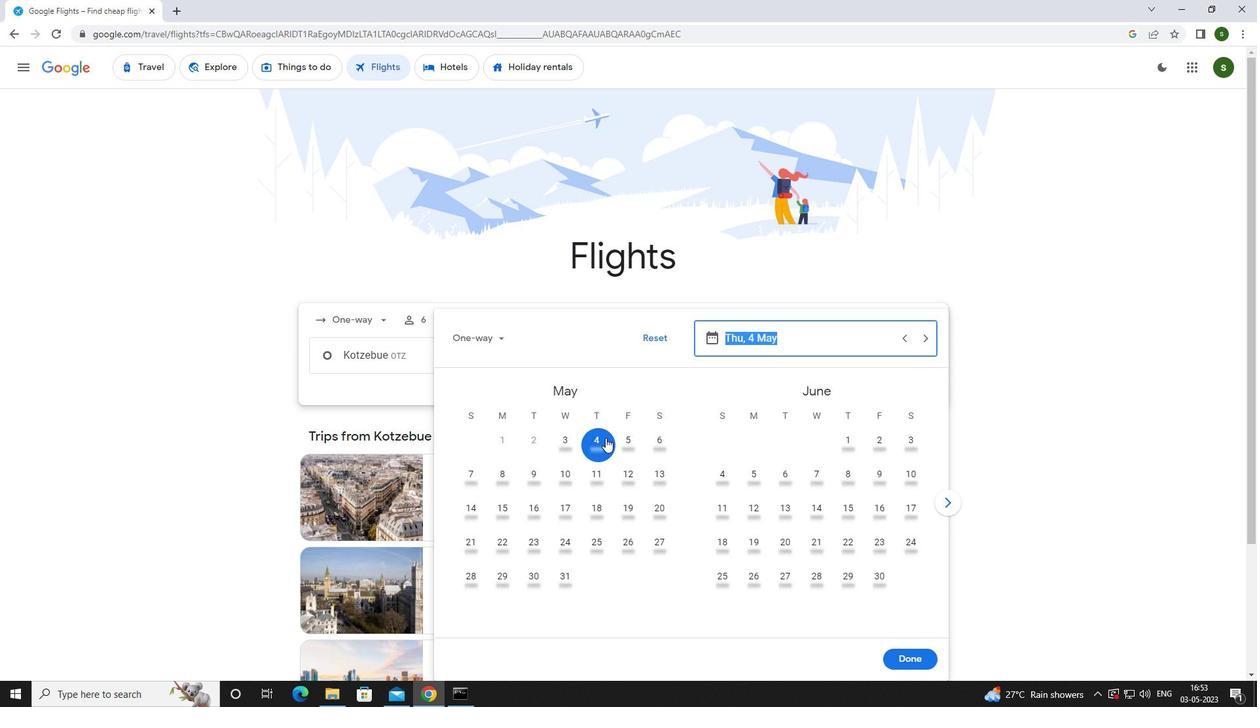 
Action: Mouse moved to (909, 653)
Screenshot: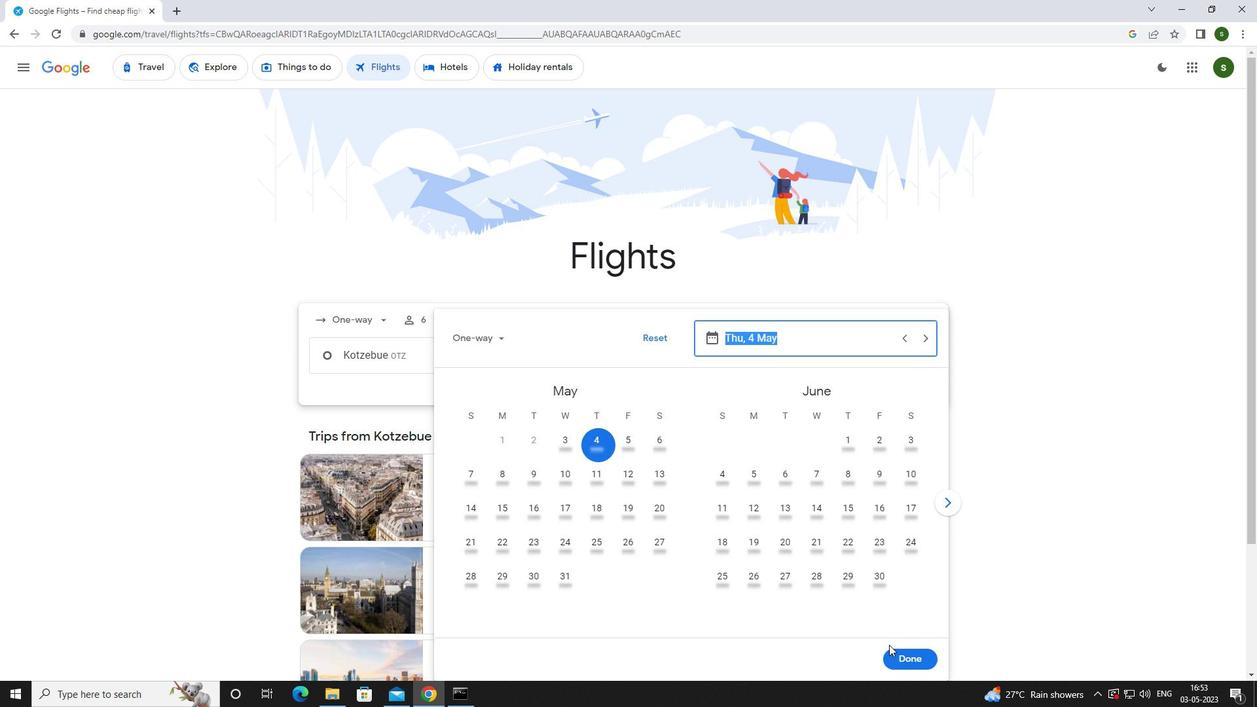 
Action: Mouse pressed left at (909, 653)
Screenshot: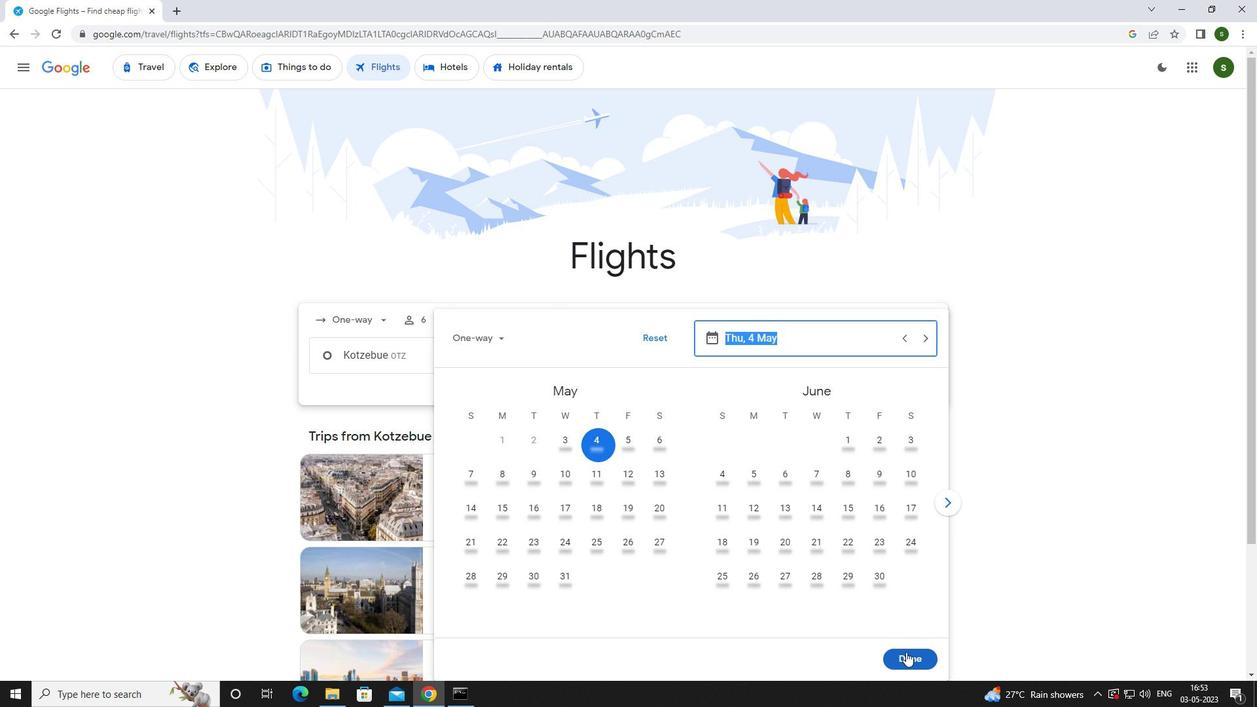 
Action: Mouse moved to (607, 398)
Screenshot: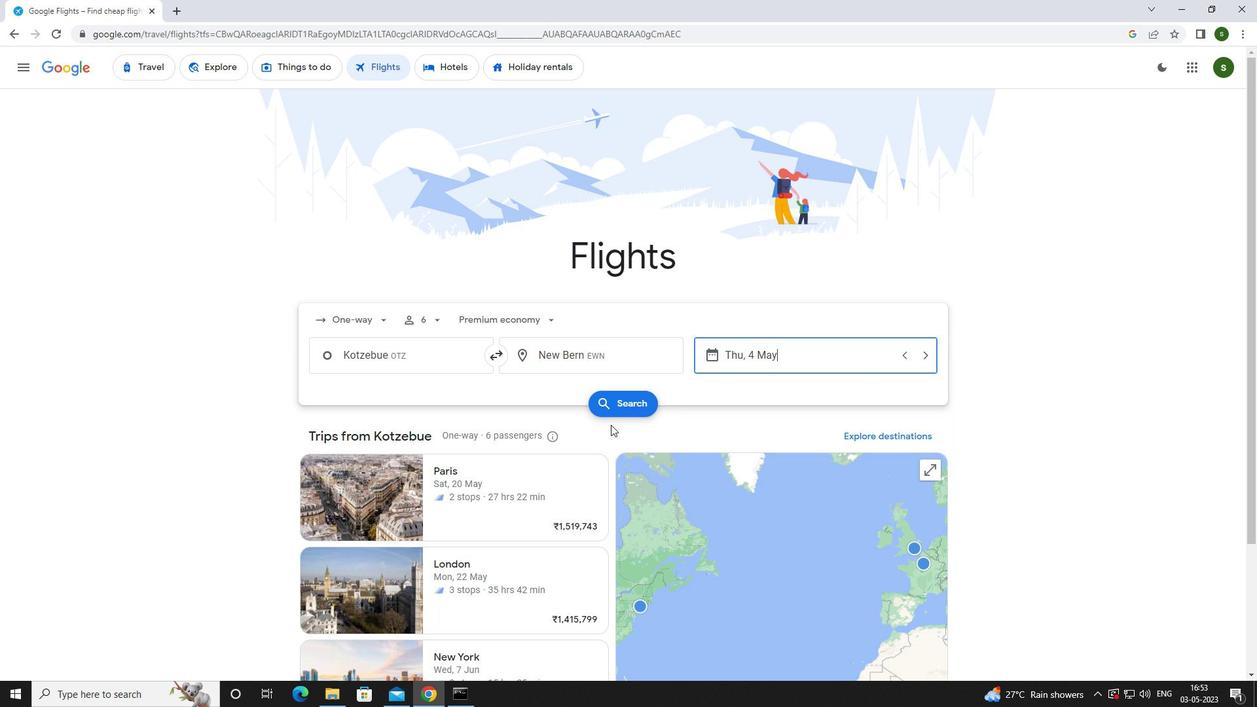 
Action: Mouse pressed left at (607, 398)
Screenshot: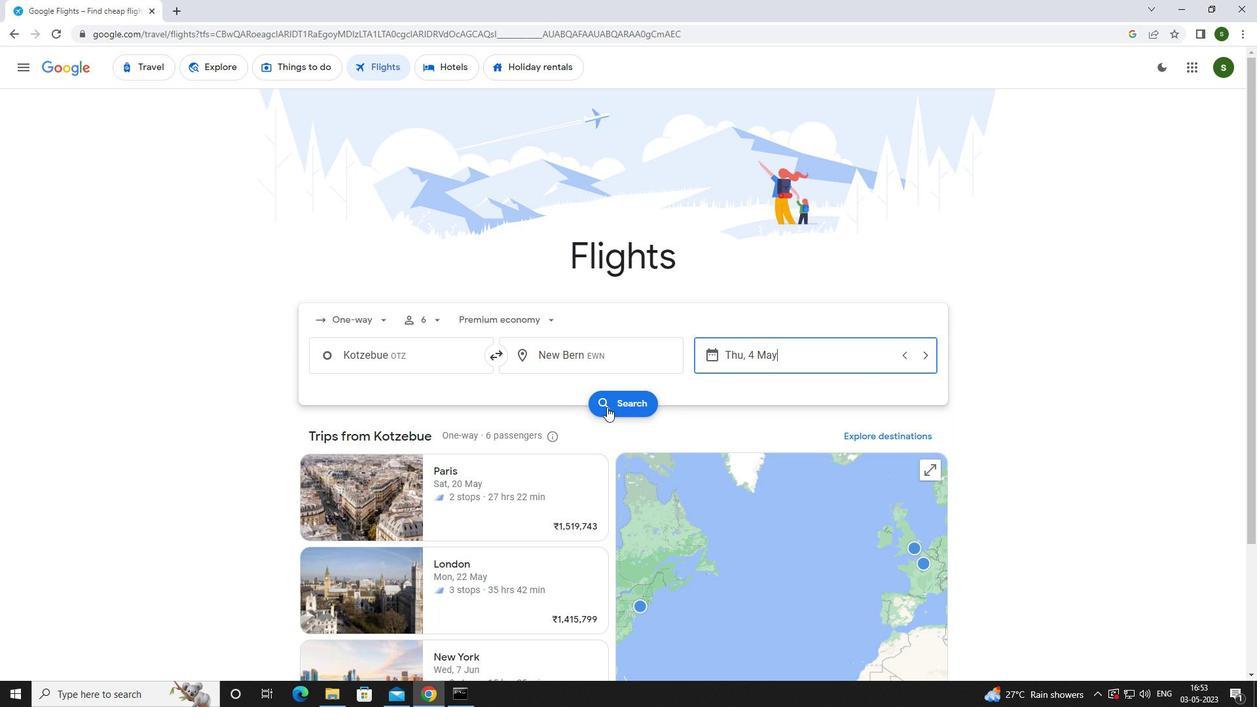 
Action: Mouse moved to (340, 189)
Screenshot: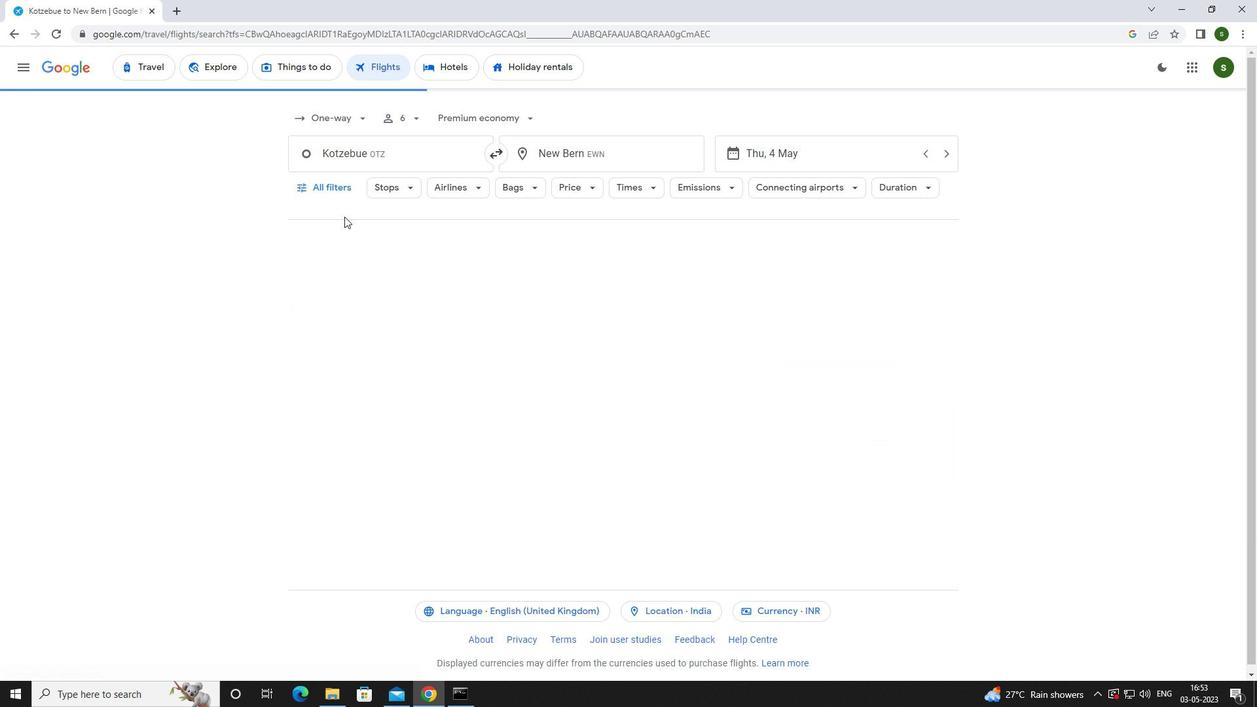 
Action: Mouse pressed left at (340, 189)
Screenshot: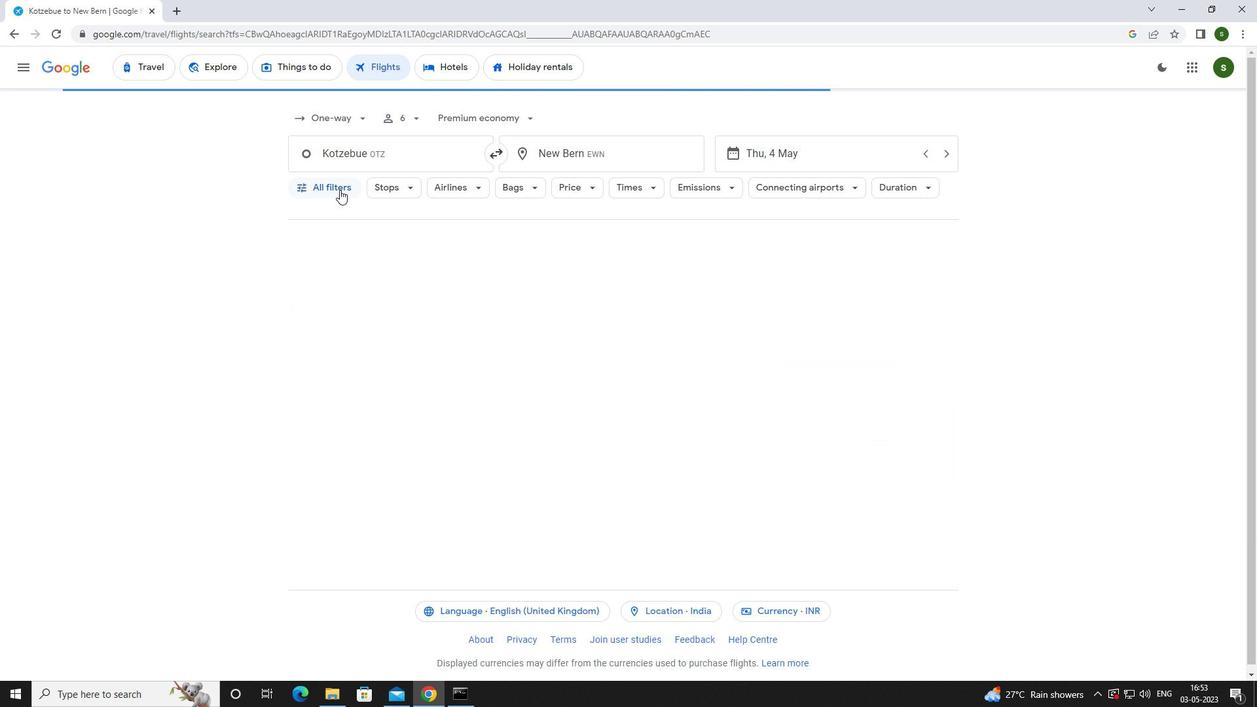 
Action: Mouse moved to (486, 459)
Screenshot: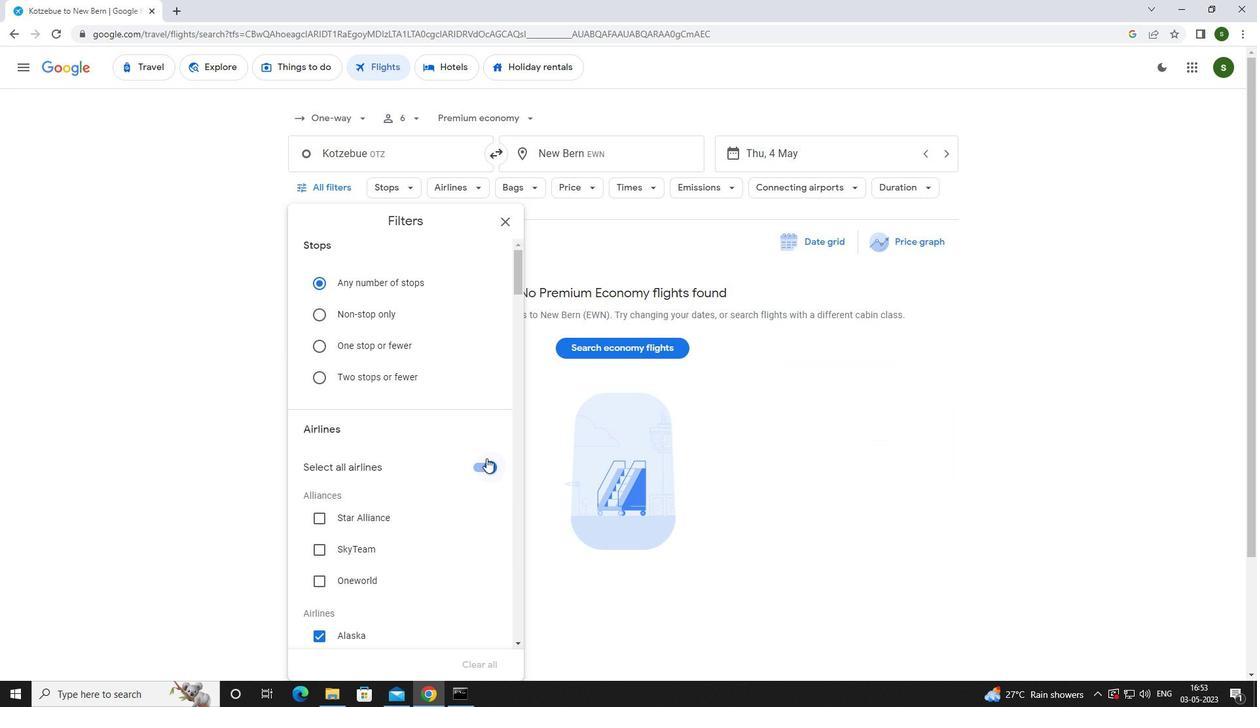 
Action: Mouse pressed left at (486, 459)
Screenshot: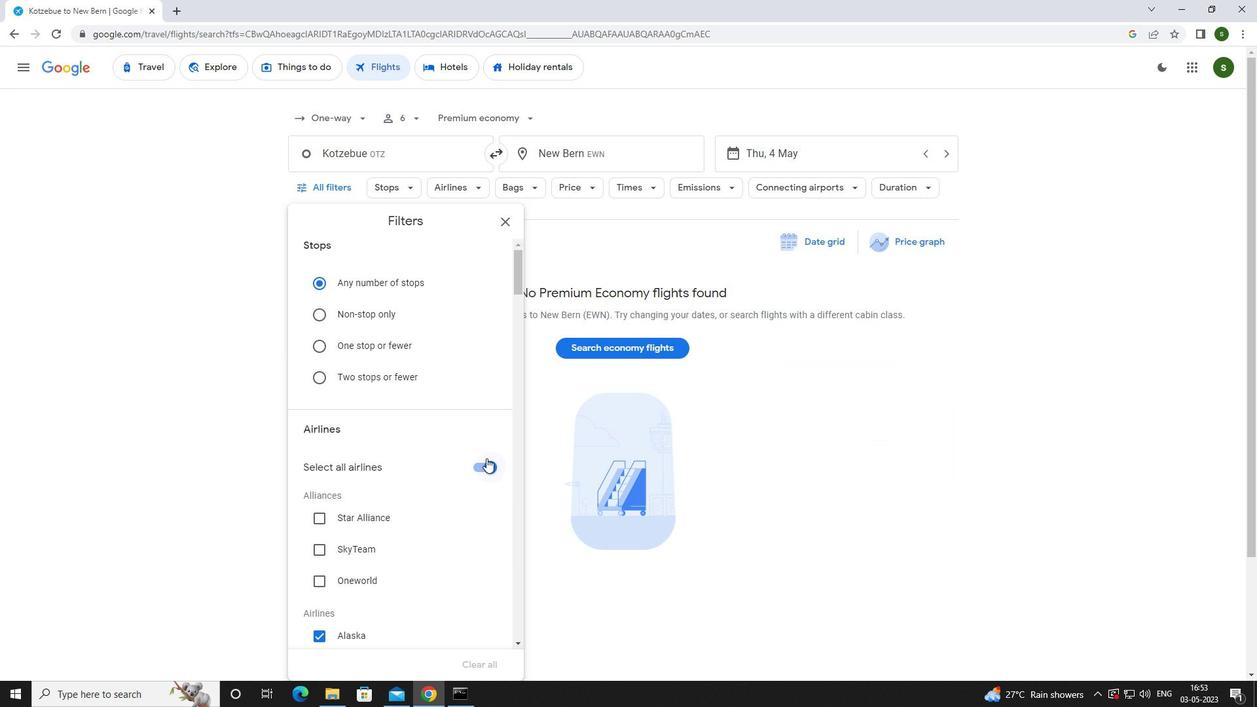 
Action: Mouse moved to (448, 398)
Screenshot: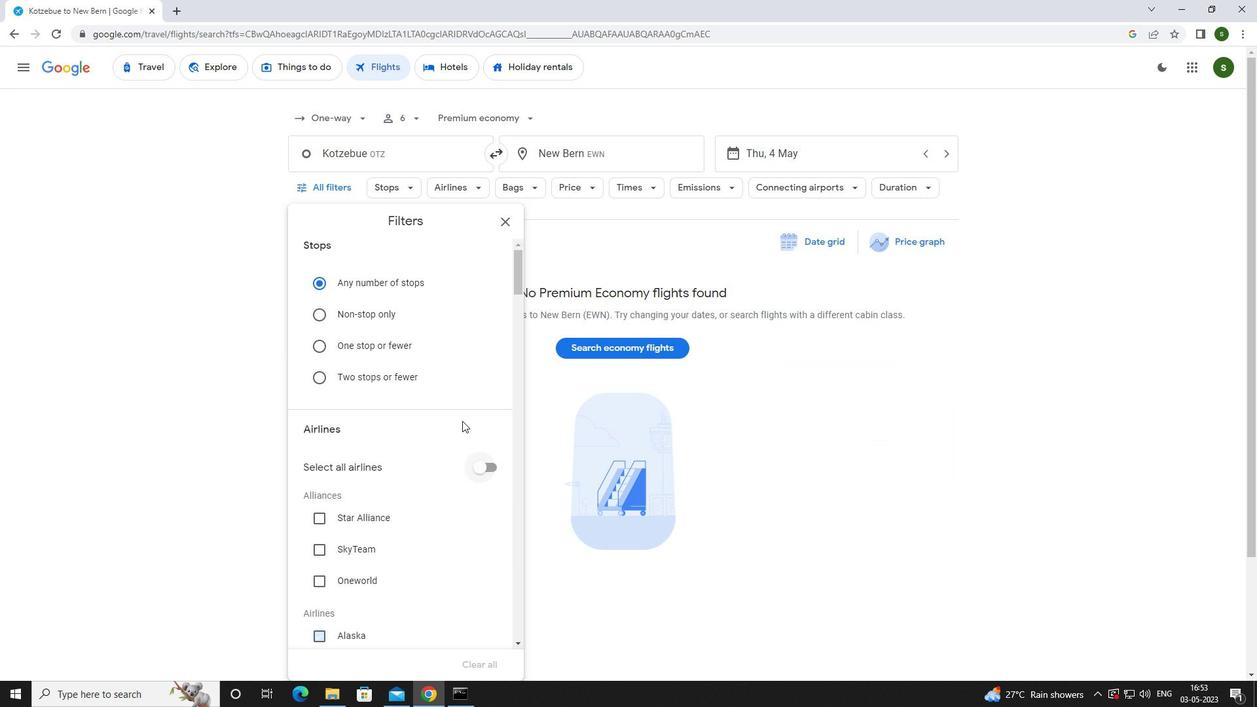 
Action: Mouse scrolled (448, 397) with delta (0, 0)
Screenshot: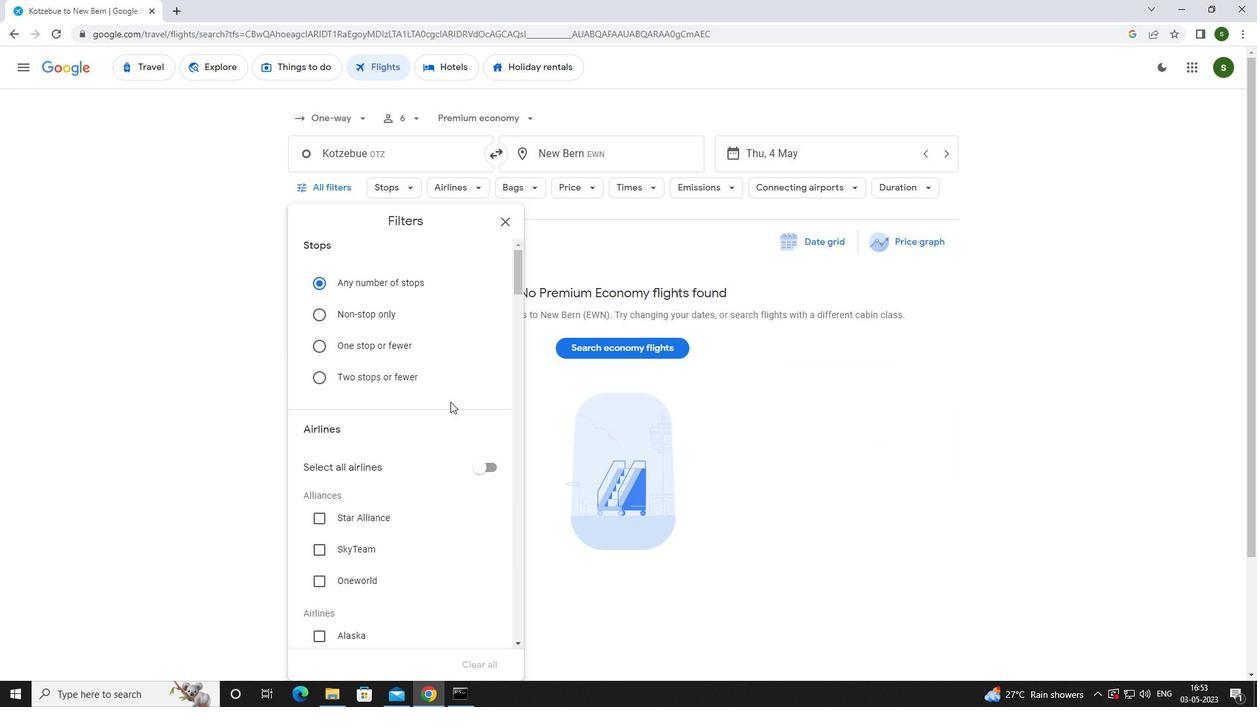 
Action: Mouse scrolled (448, 397) with delta (0, 0)
Screenshot: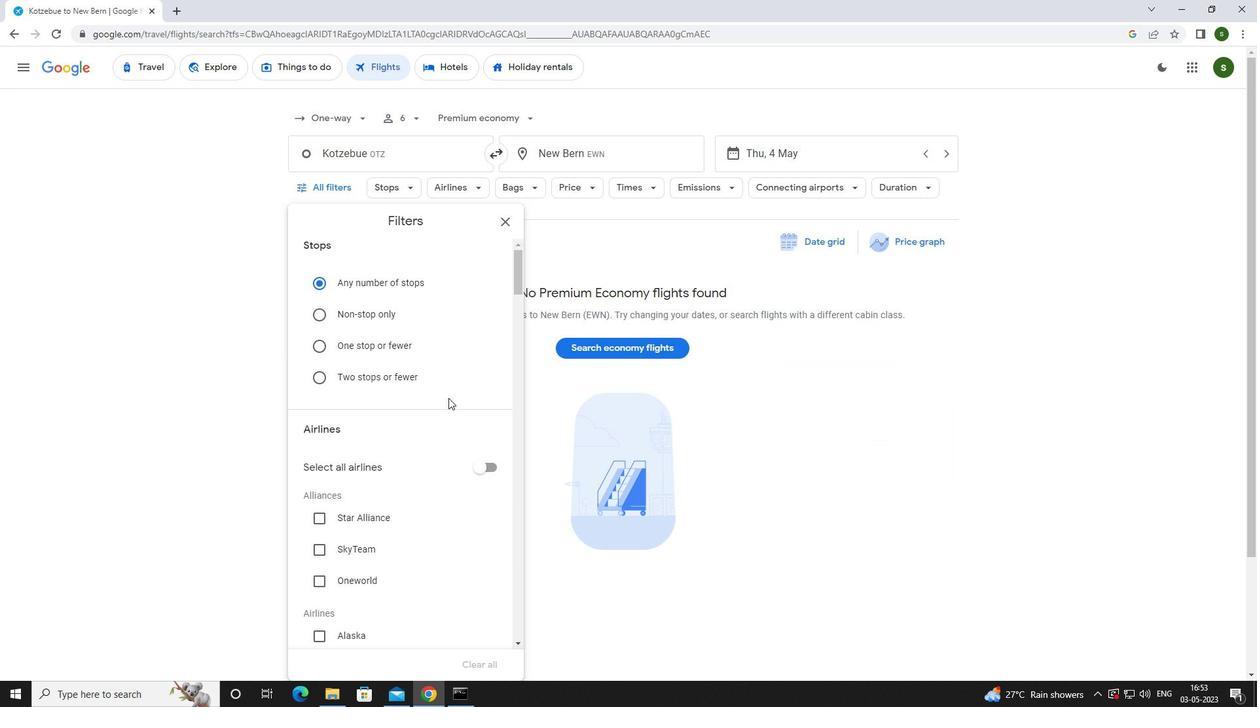 
Action: Mouse scrolled (448, 397) with delta (0, 0)
Screenshot: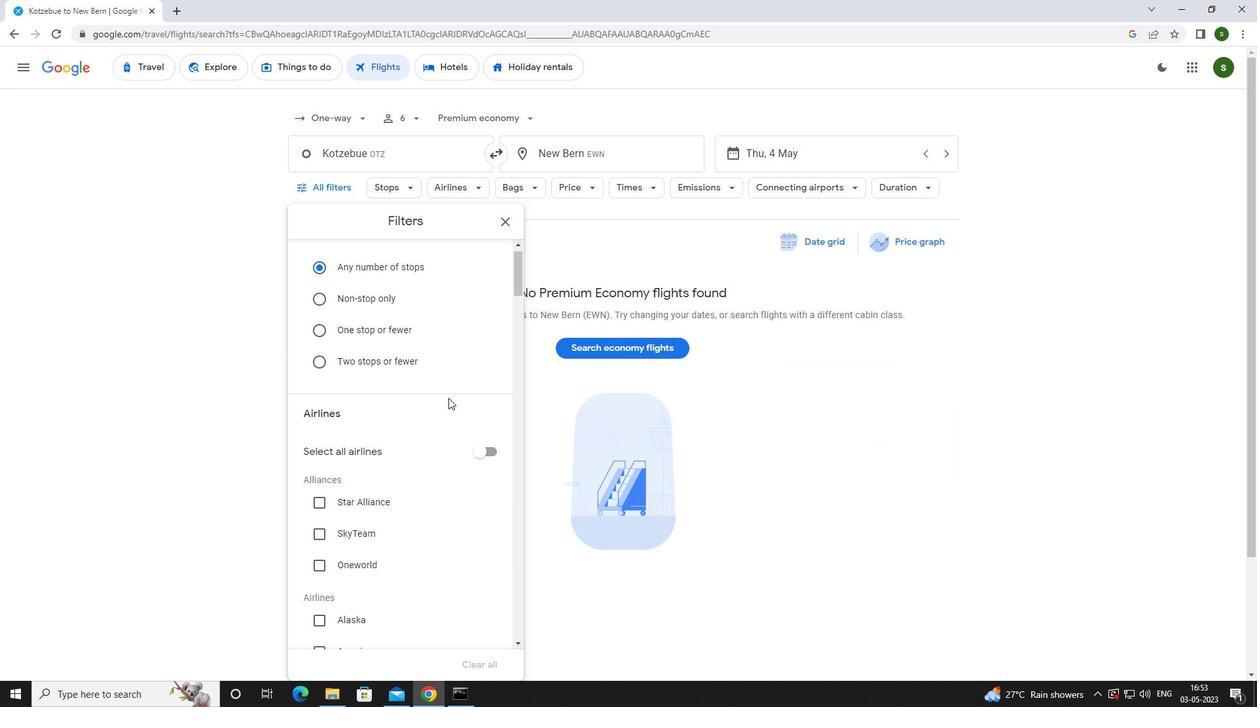 
Action: Mouse scrolled (448, 397) with delta (0, 0)
Screenshot: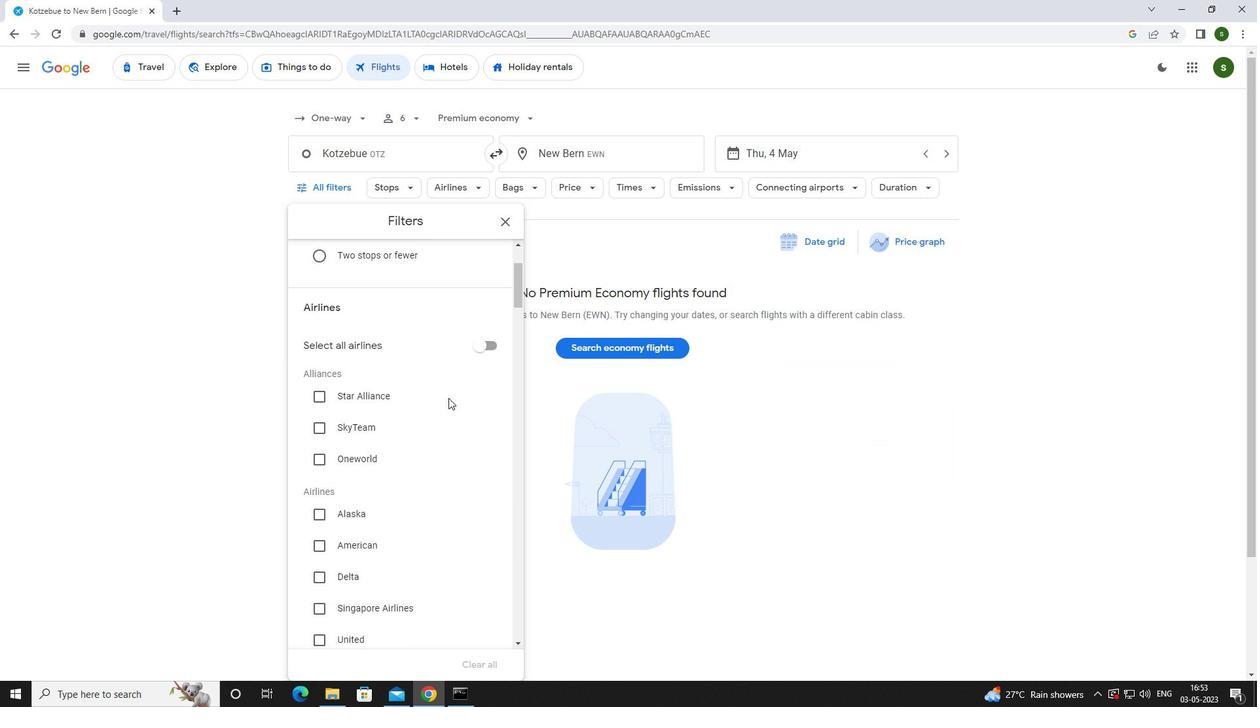 
Action: Mouse moved to (343, 498)
Screenshot: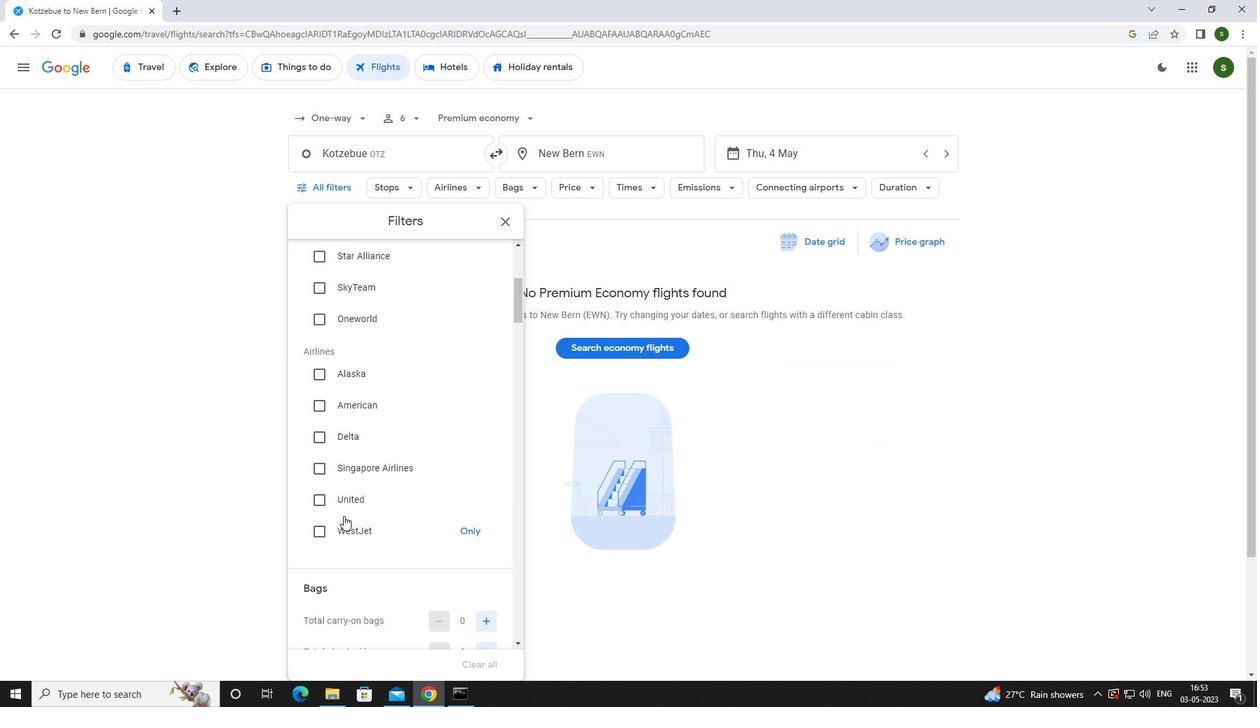 
Action: Mouse pressed left at (343, 498)
Screenshot: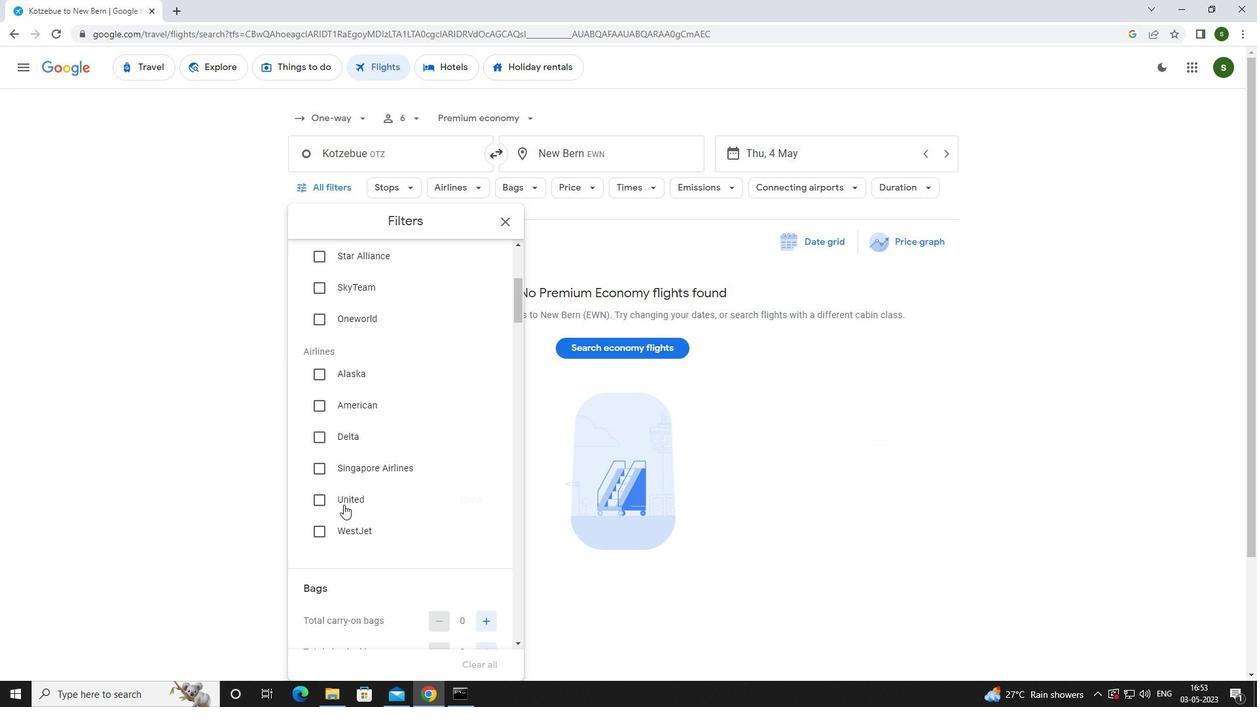 
Action: Mouse scrolled (343, 497) with delta (0, 0)
Screenshot: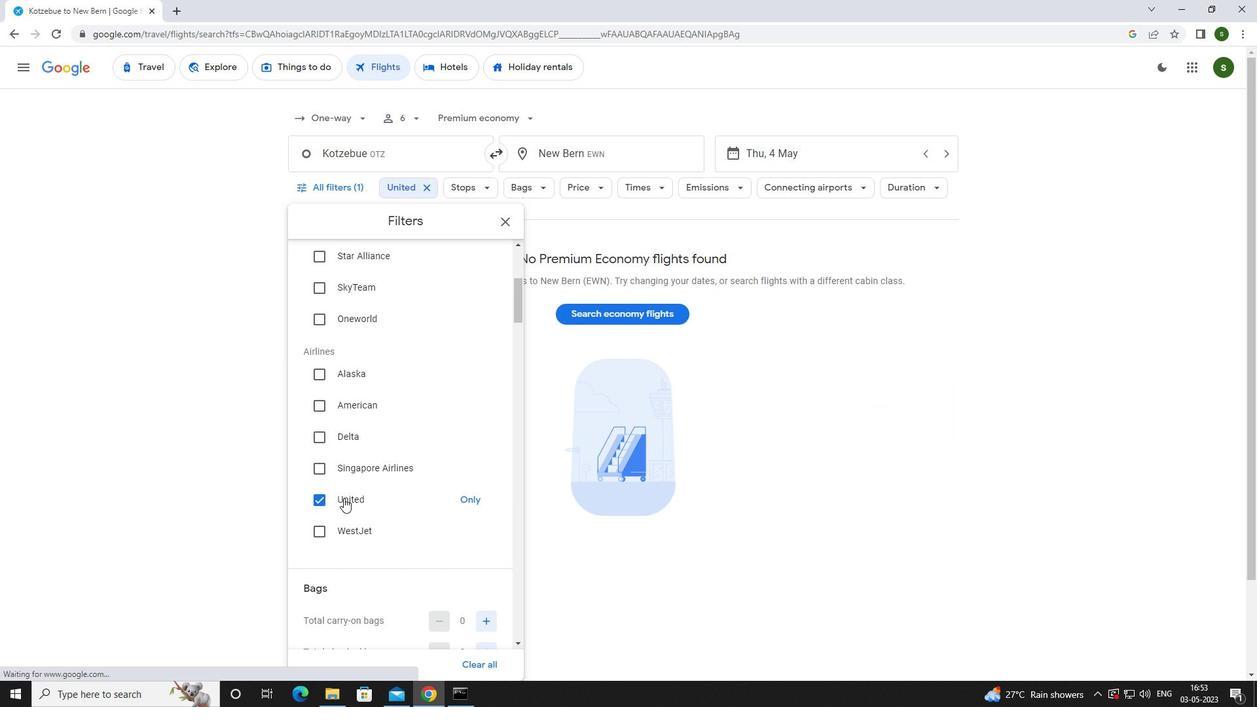 
Action: Mouse scrolled (343, 497) with delta (0, 0)
Screenshot: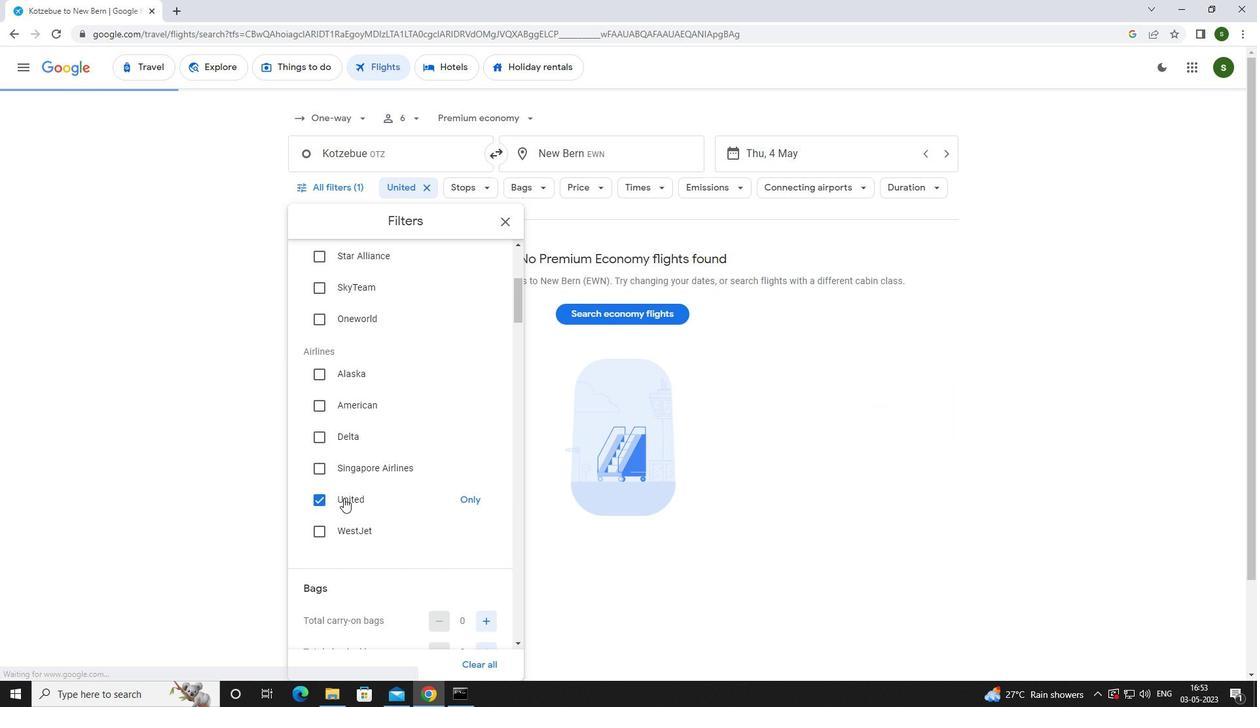 
Action: Mouse moved to (489, 520)
Screenshot: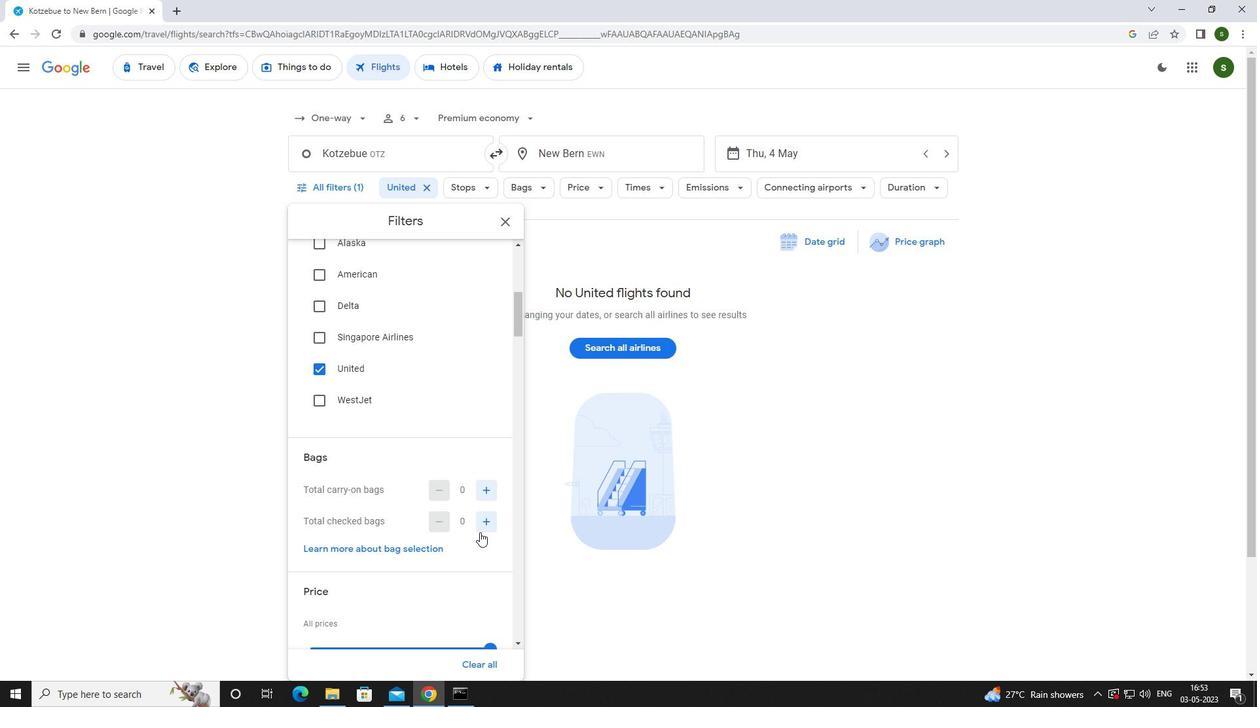 
Action: Mouse pressed left at (489, 520)
Screenshot: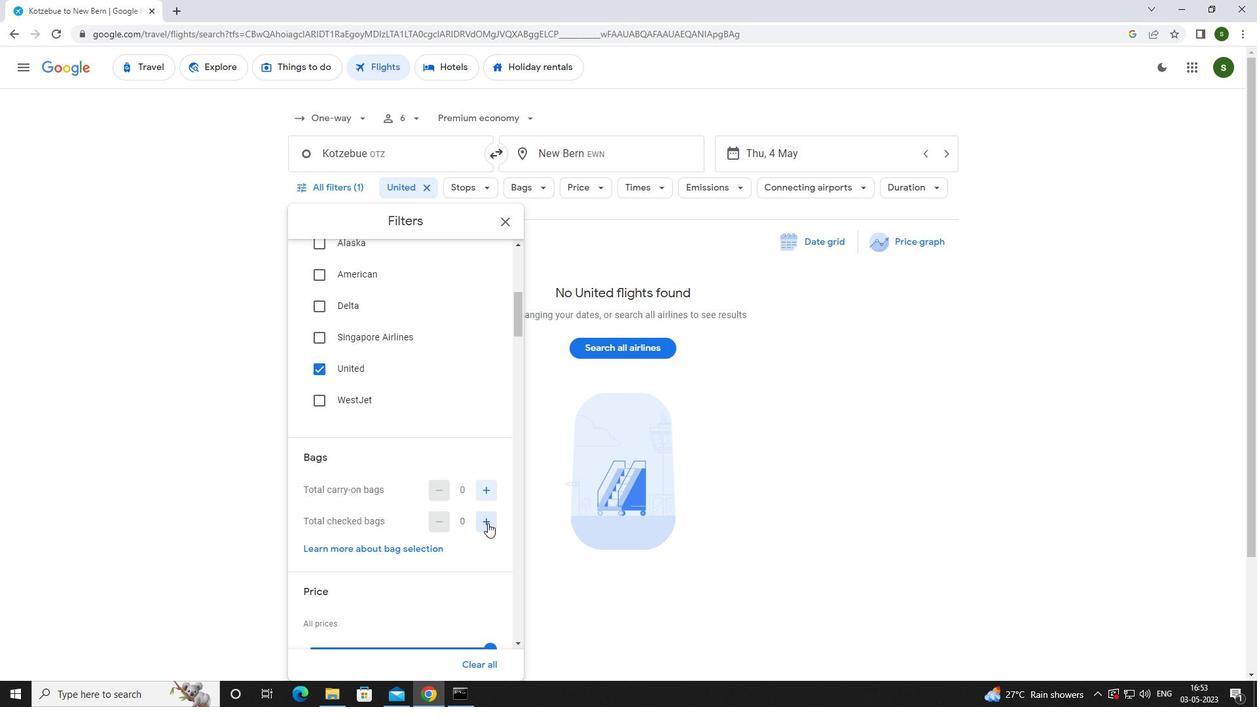 
Action: Mouse pressed left at (489, 520)
Screenshot: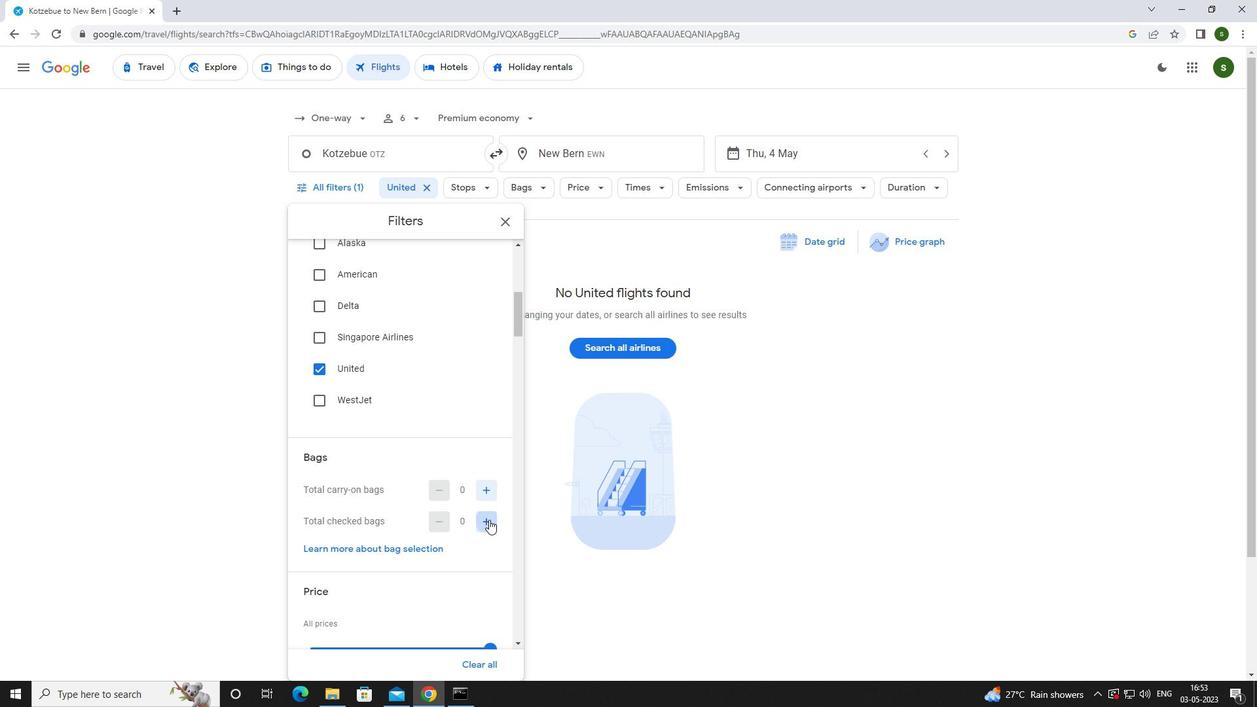 
Action: Mouse pressed left at (489, 520)
Screenshot: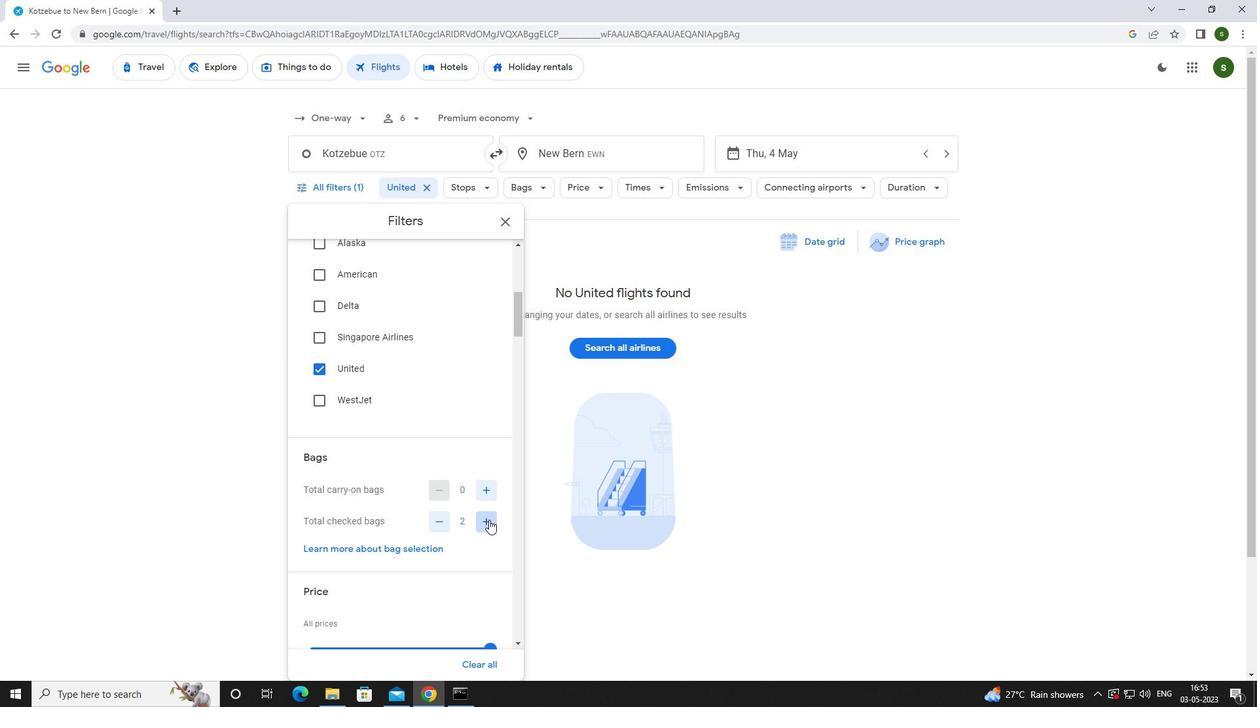 
Action: Mouse scrolled (489, 519) with delta (0, 0)
Screenshot: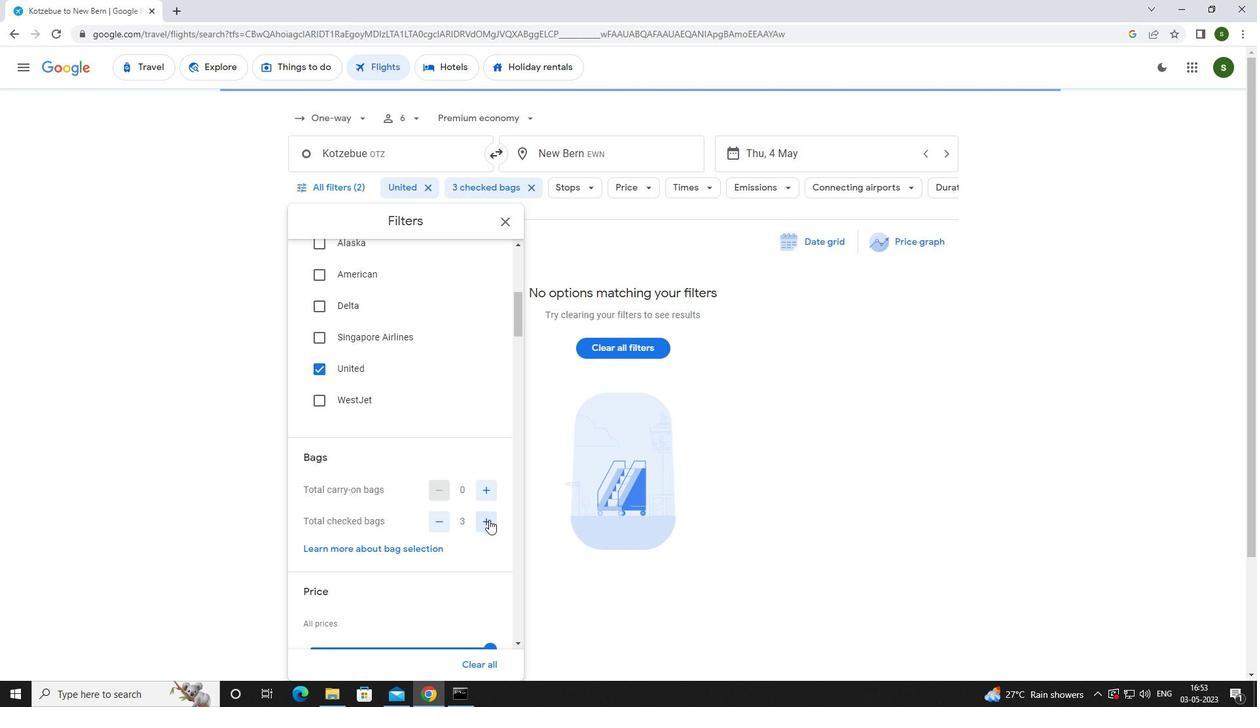 
Action: Mouse scrolled (489, 519) with delta (0, 0)
Screenshot: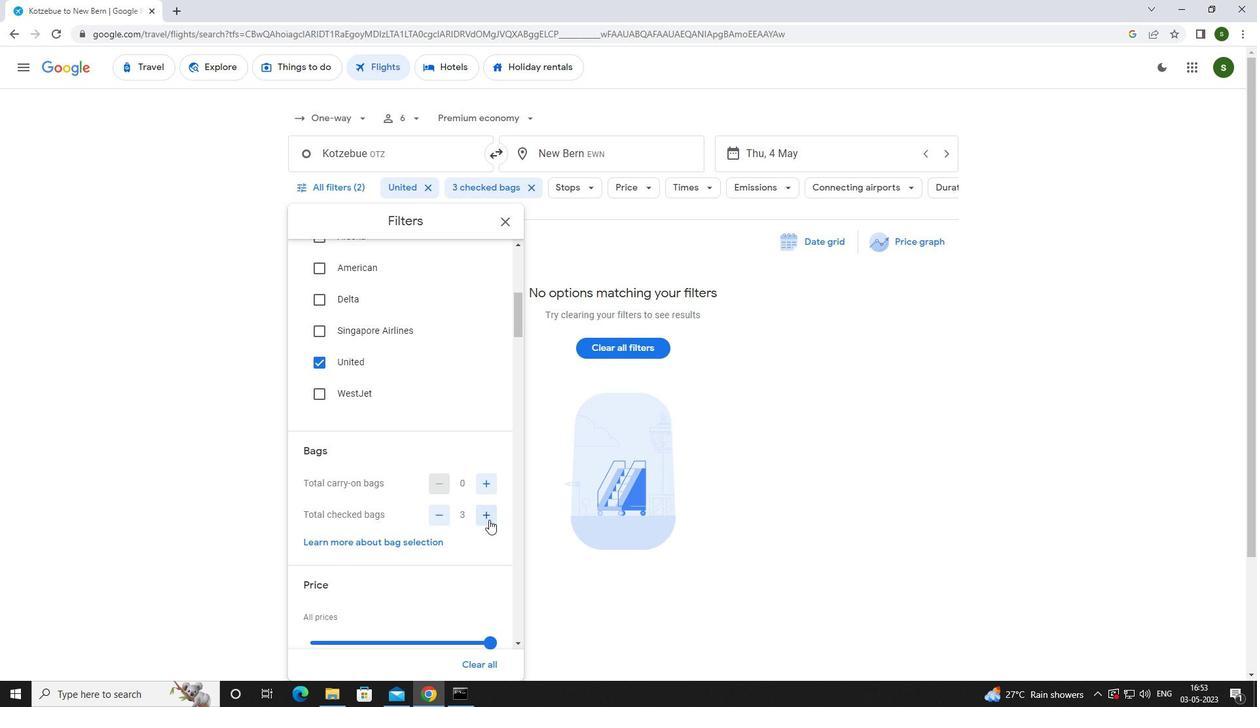 
Action: Mouse pressed left at (489, 520)
Screenshot: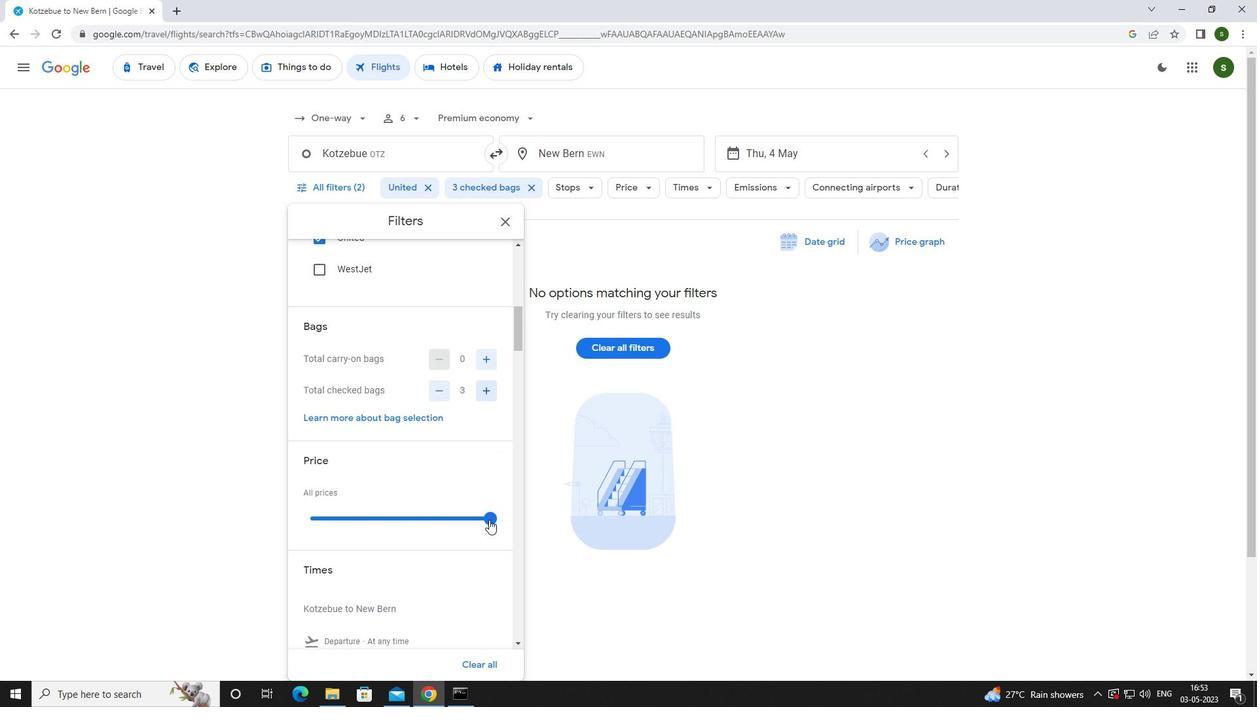 
Action: Mouse scrolled (489, 519) with delta (0, 0)
Screenshot: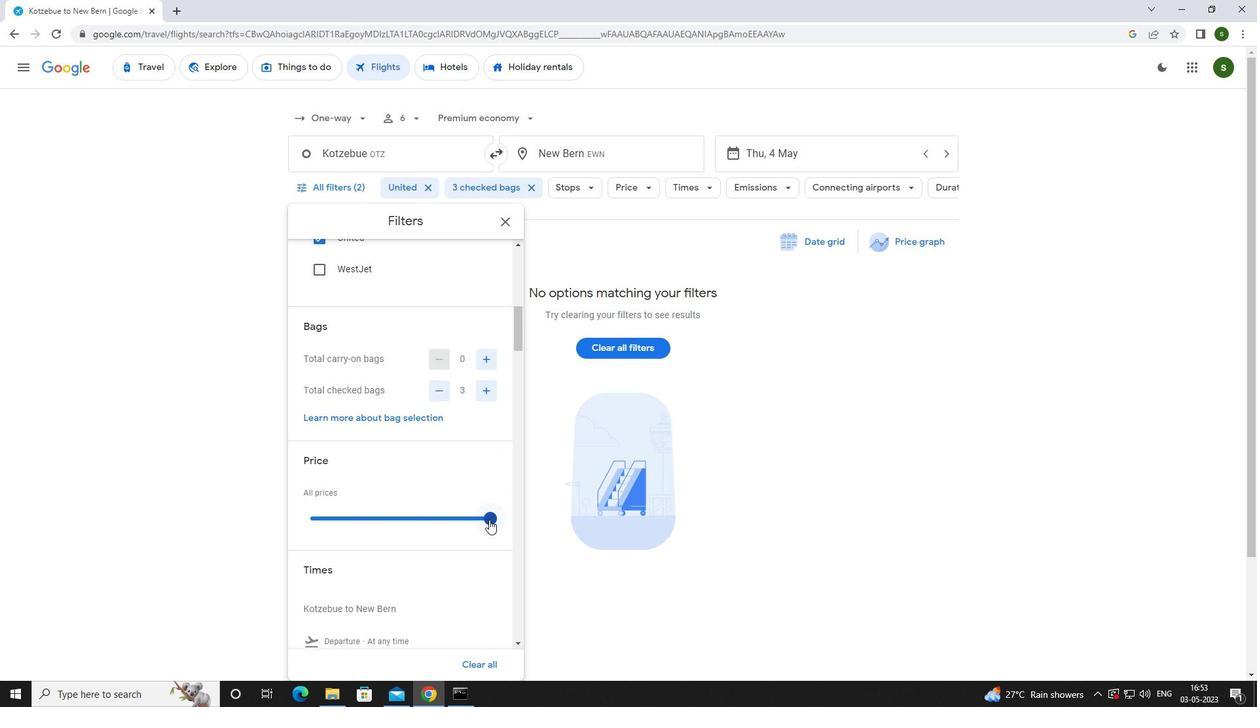 
Action: Mouse moved to (312, 602)
Screenshot: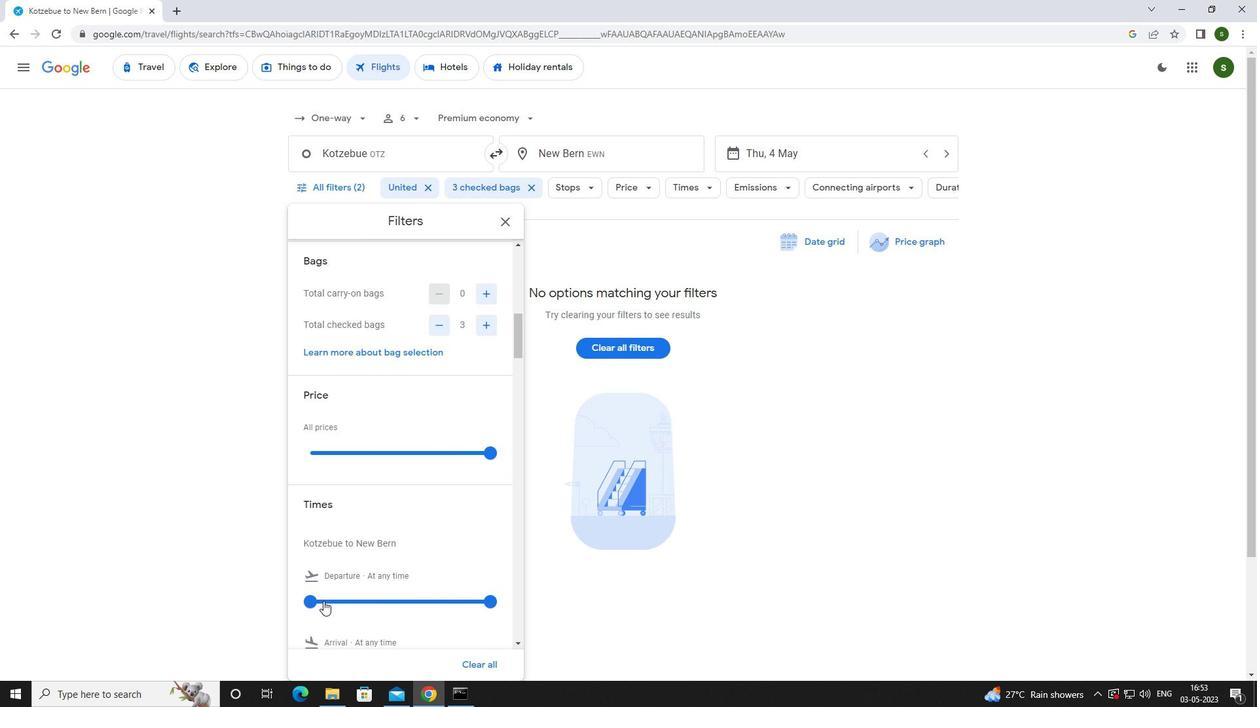 
Action: Mouse pressed left at (312, 602)
Screenshot: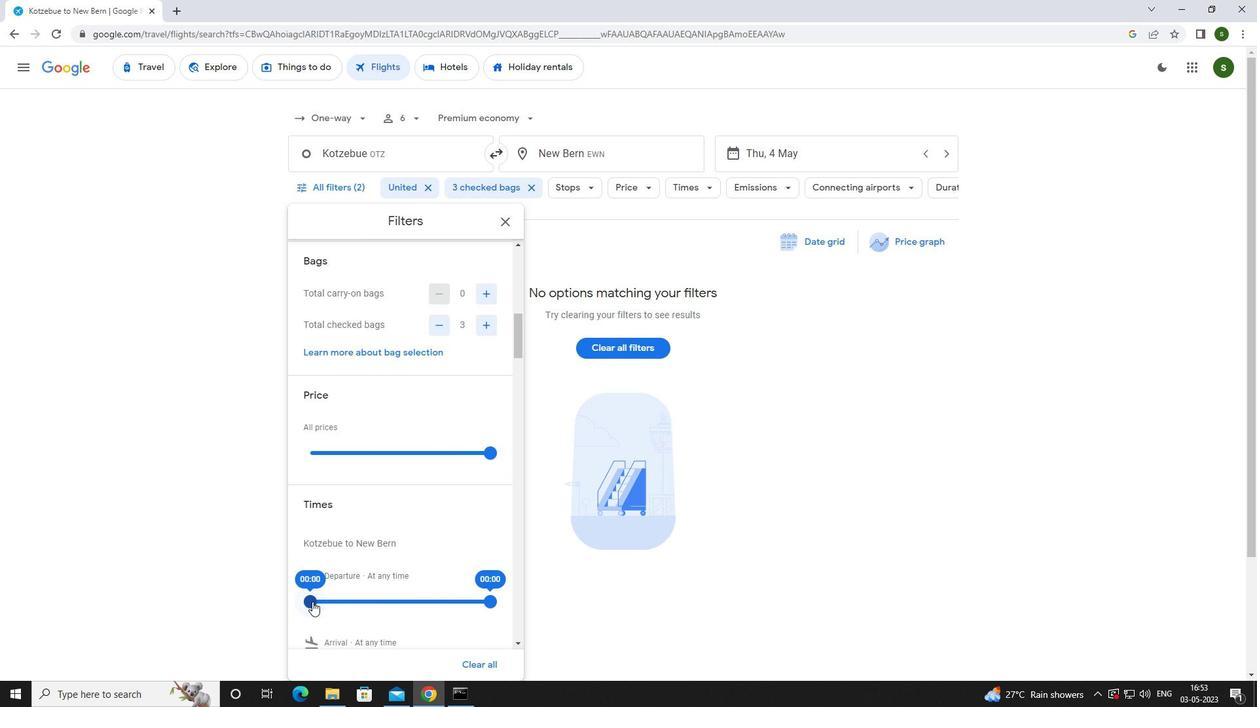 
Action: Mouse moved to (699, 545)
Screenshot: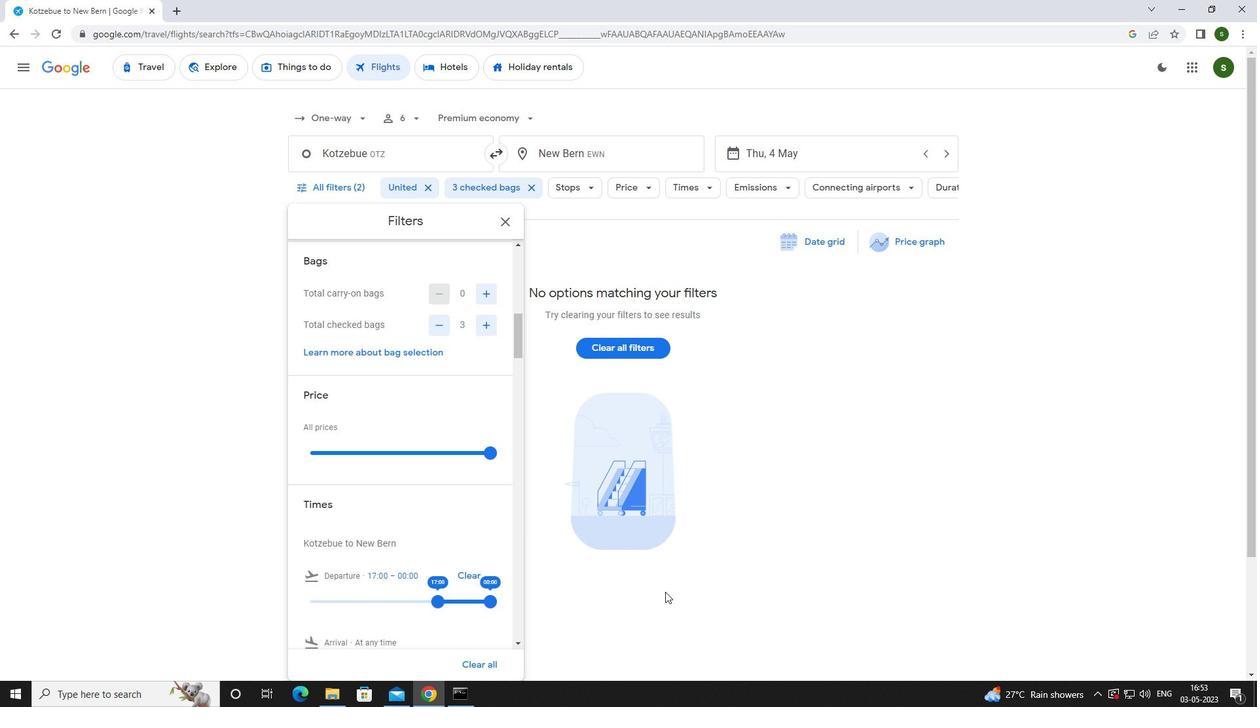 
Action: Mouse pressed left at (699, 545)
Screenshot: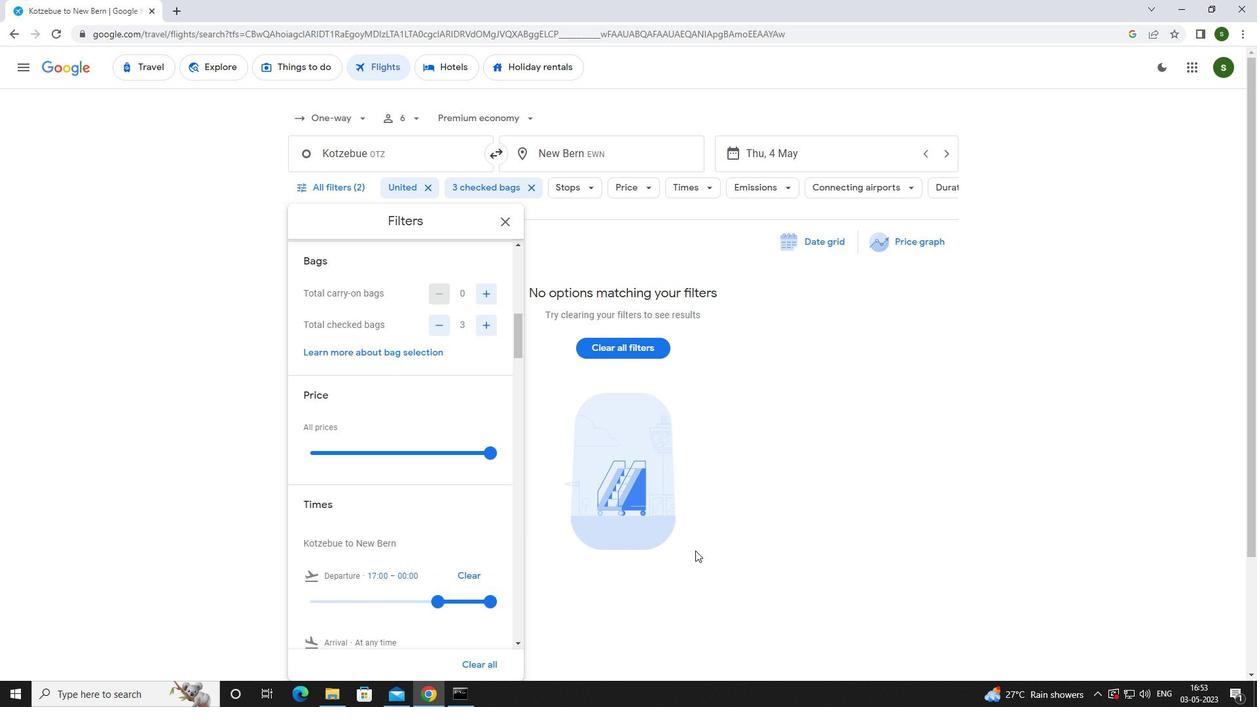 
Action: Mouse moved to (700, 538)
Screenshot: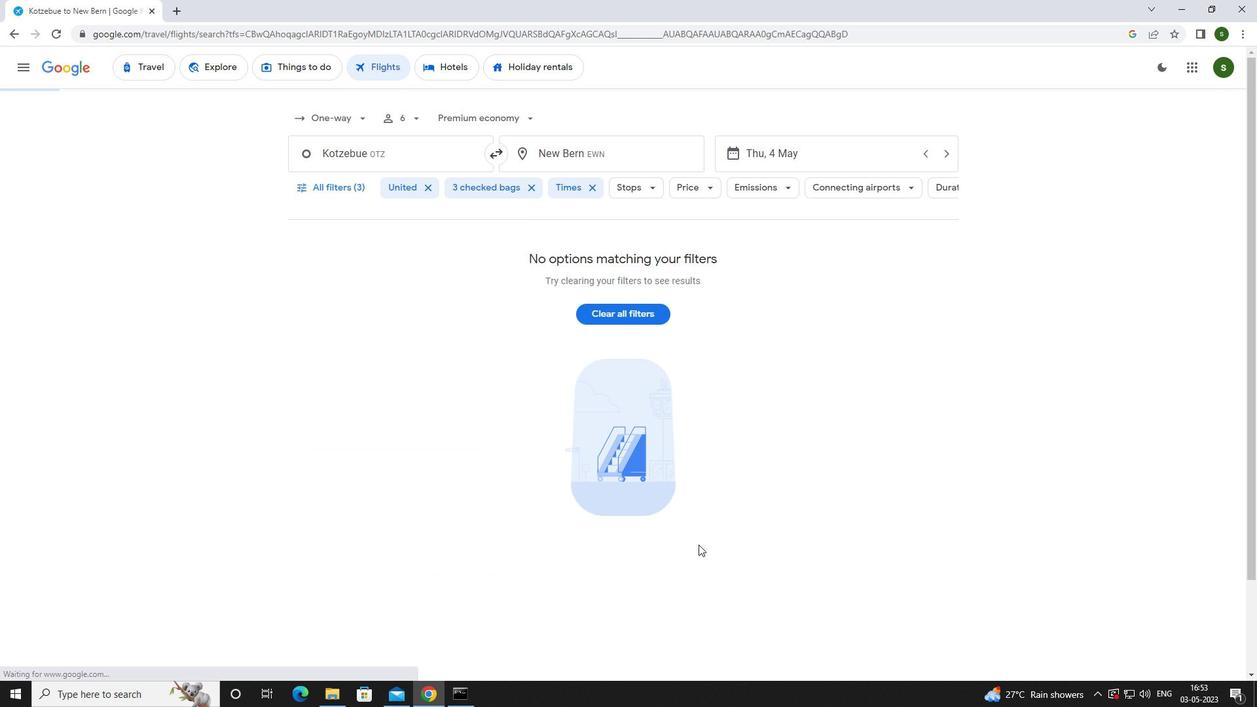 
